 Task: Create a due date automation trigger when advanced on, on the monday after a card is due add basic with the red label at 11:00 AM.
Action: Mouse moved to (1360, 106)
Screenshot: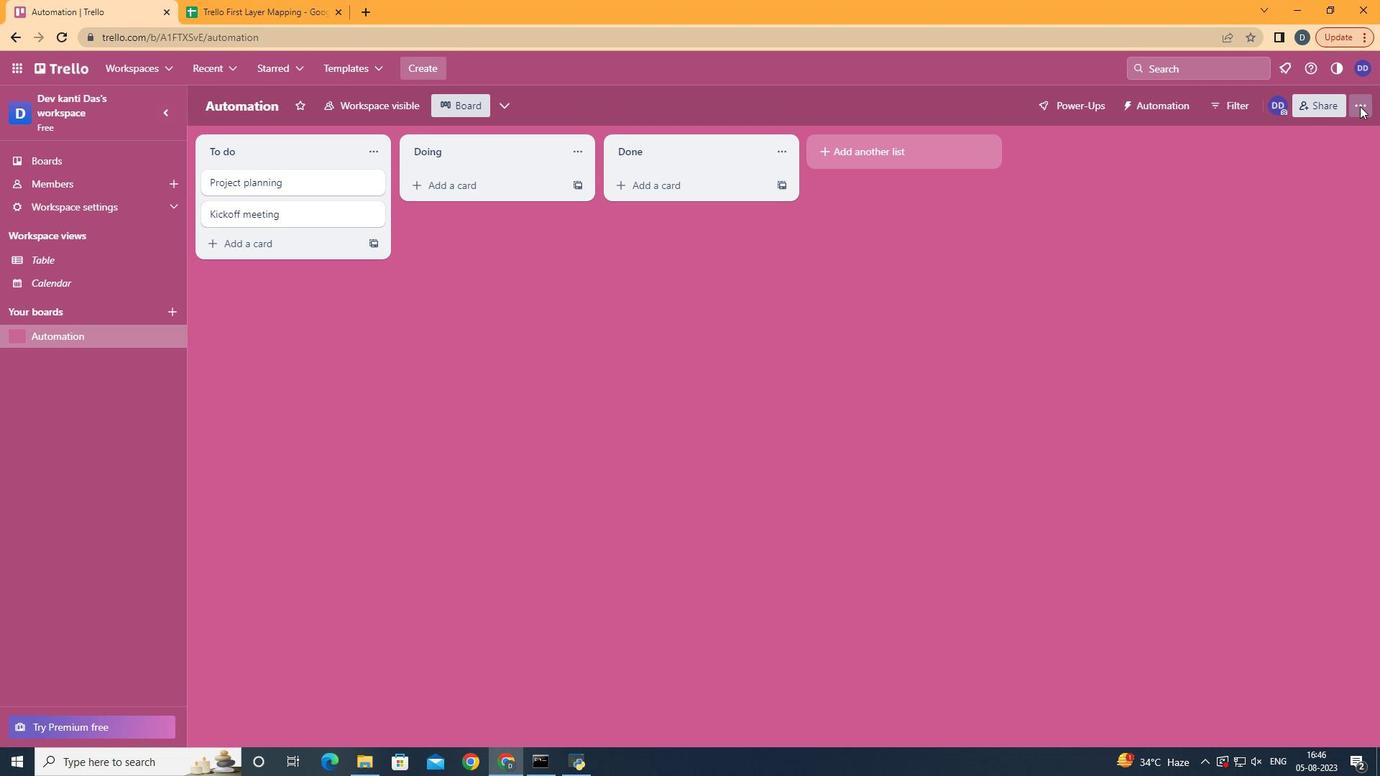 
Action: Mouse pressed left at (1360, 106)
Screenshot: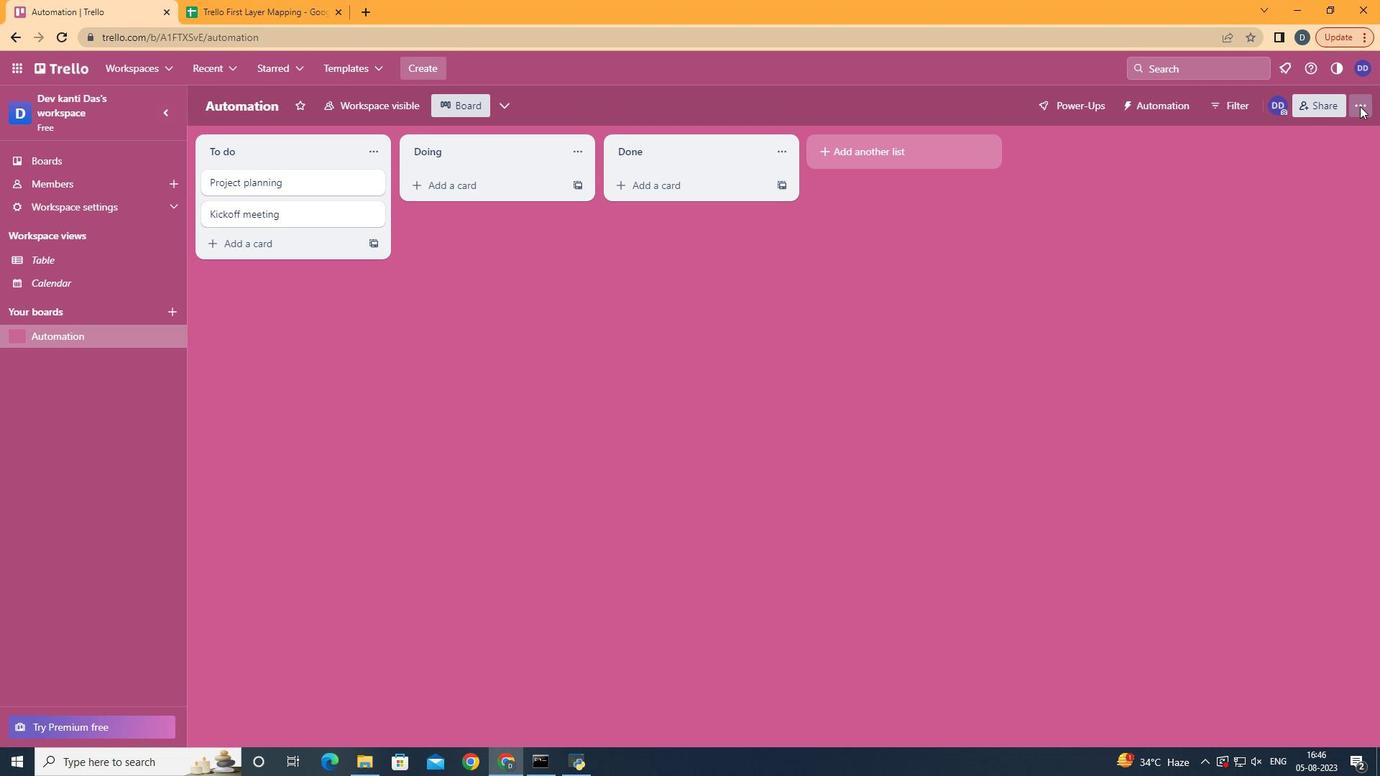 
Action: Mouse moved to (1247, 306)
Screenshot: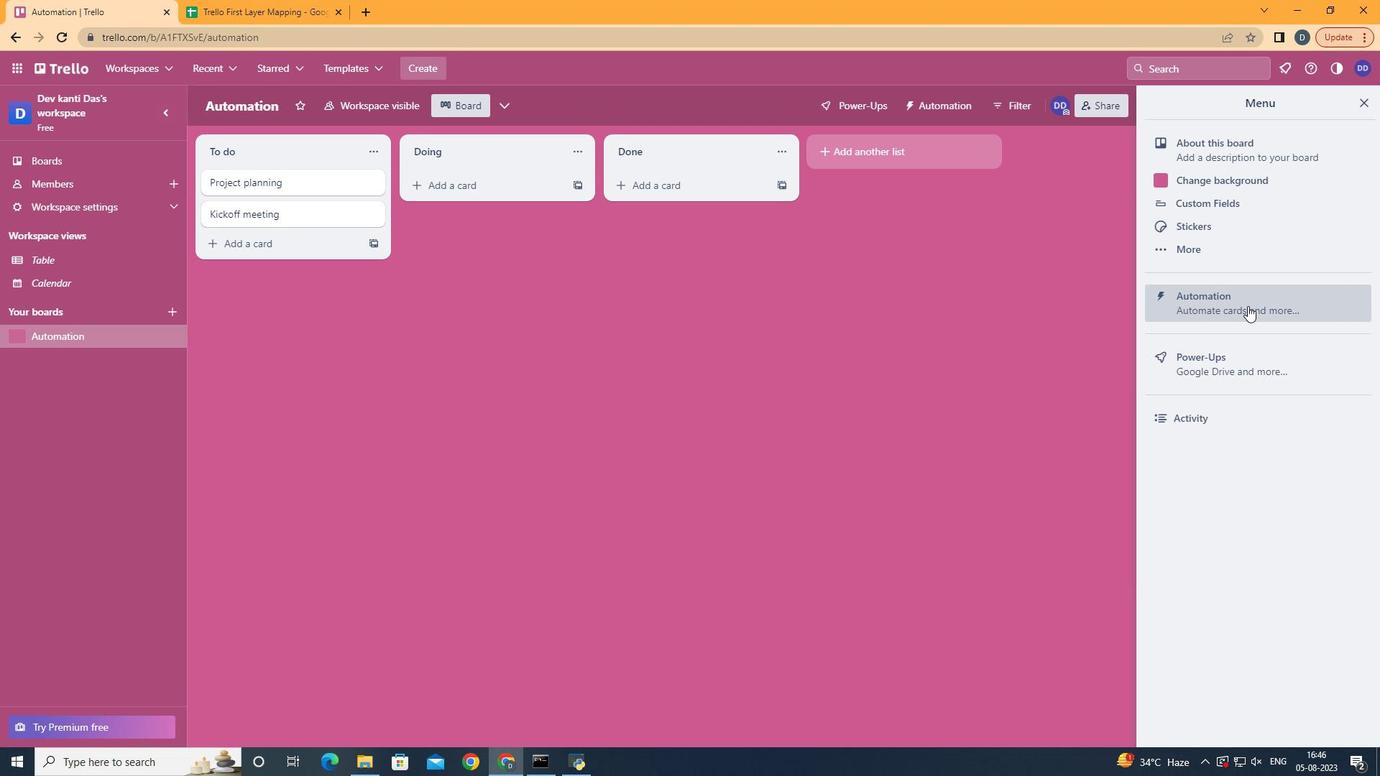 
Action: Mouse pressed left at (1247, 306)
Screenshot: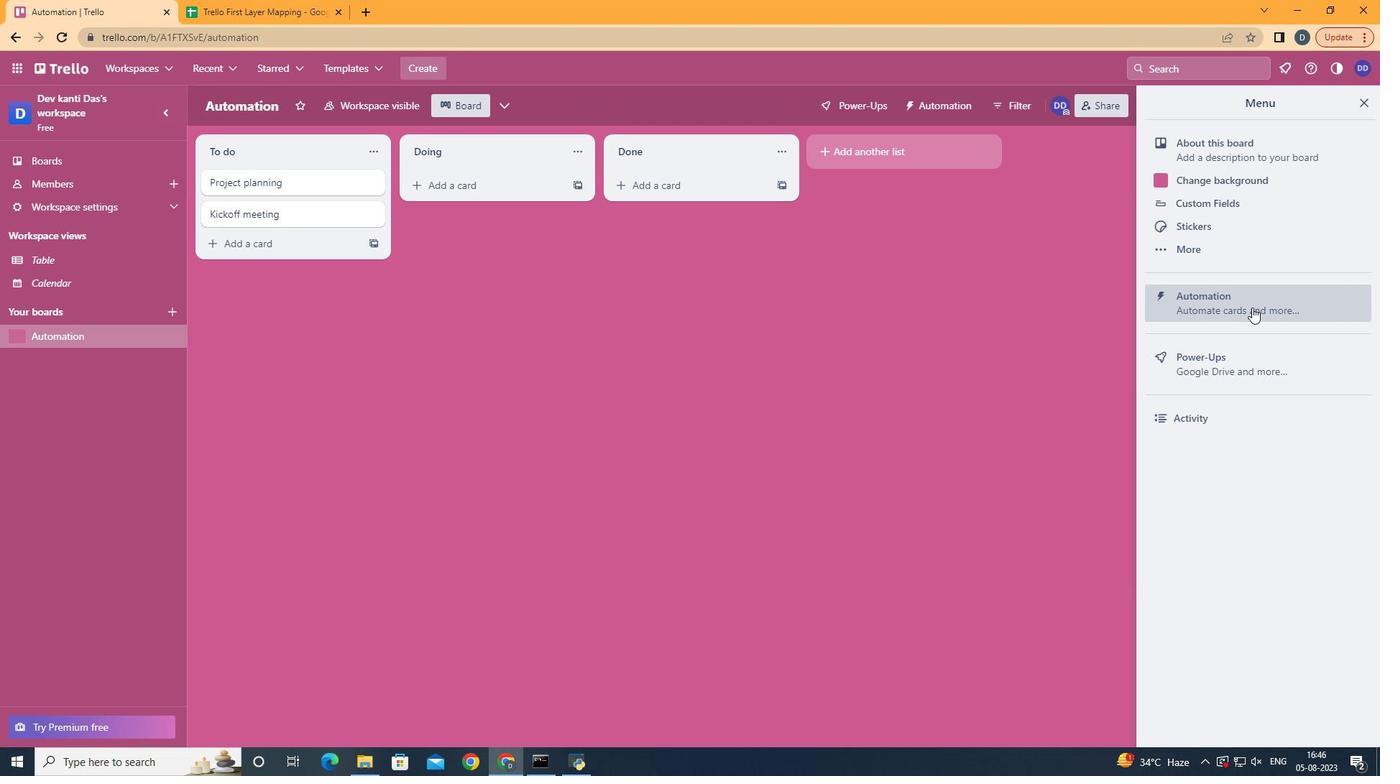 
Action: Mouse moved to (253, 286)
Screenshot: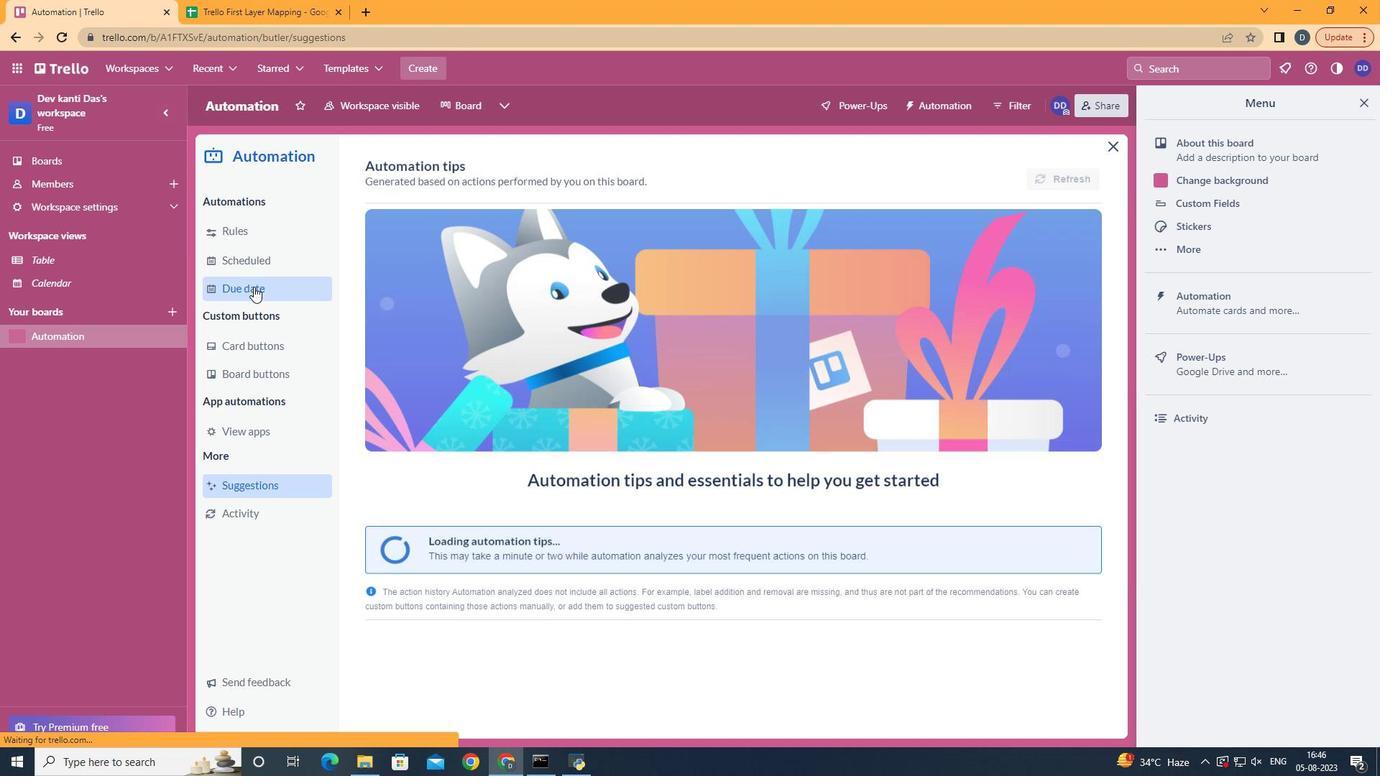 
Action: Mouse pressed left at (253, 286)
Screenshot: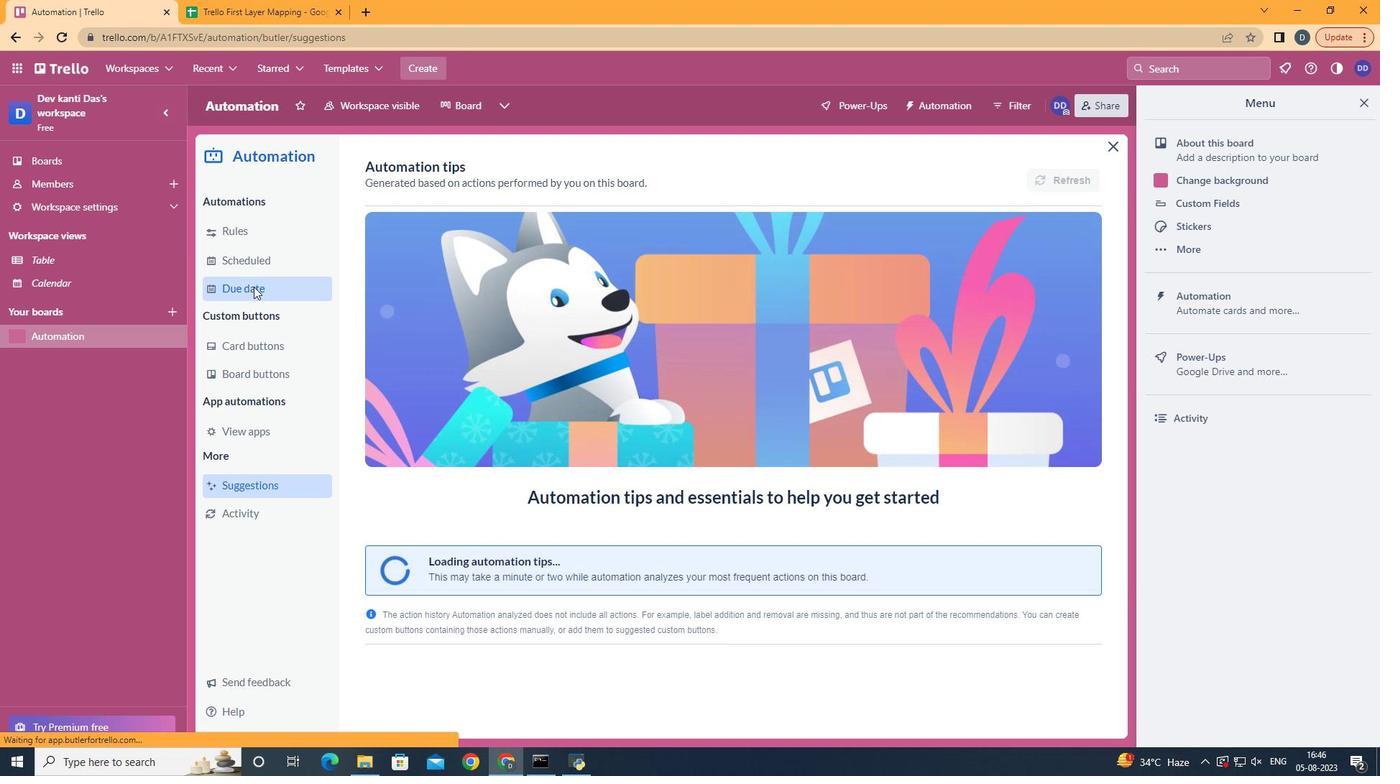 
Action: Mouse moved to (1007, 176)
Screenshot: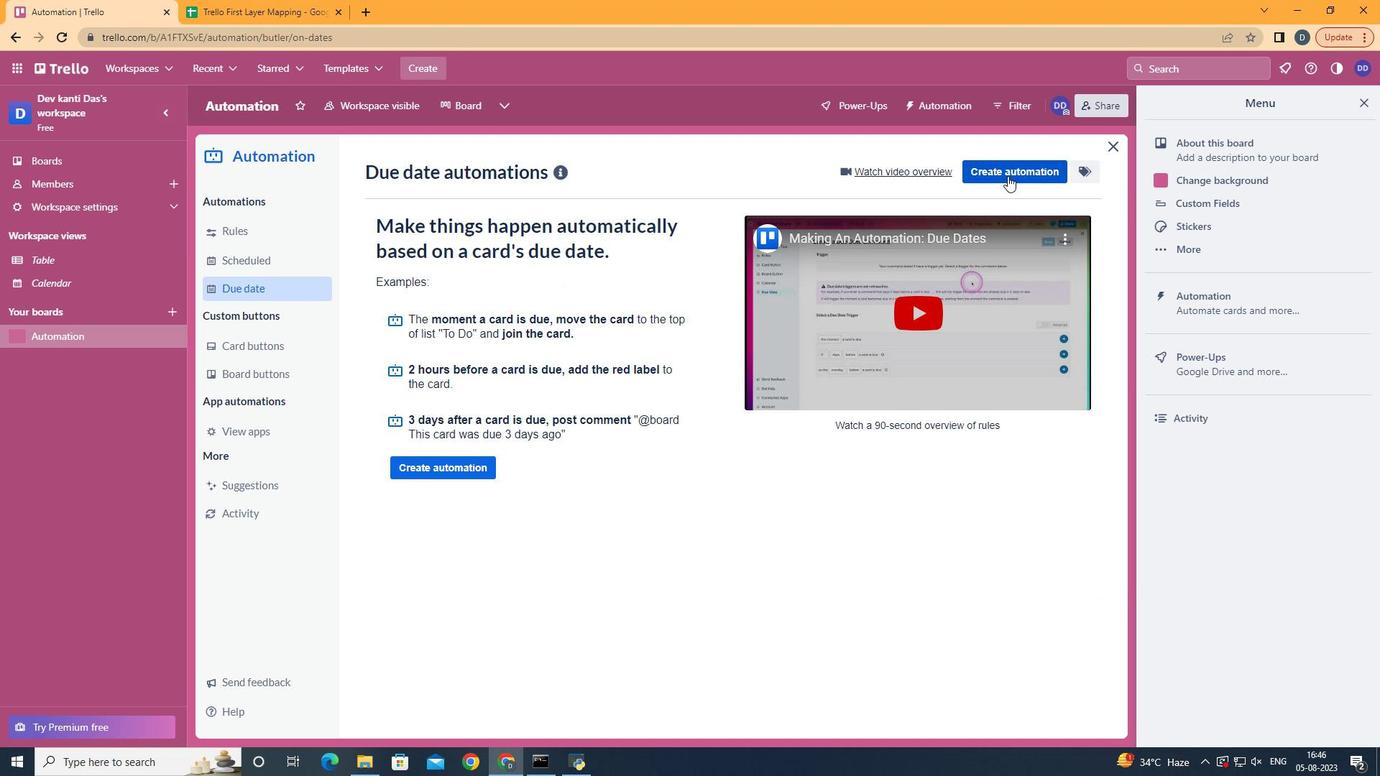 
Action: Mouse pressed left at (1007, 176)
Screenshot: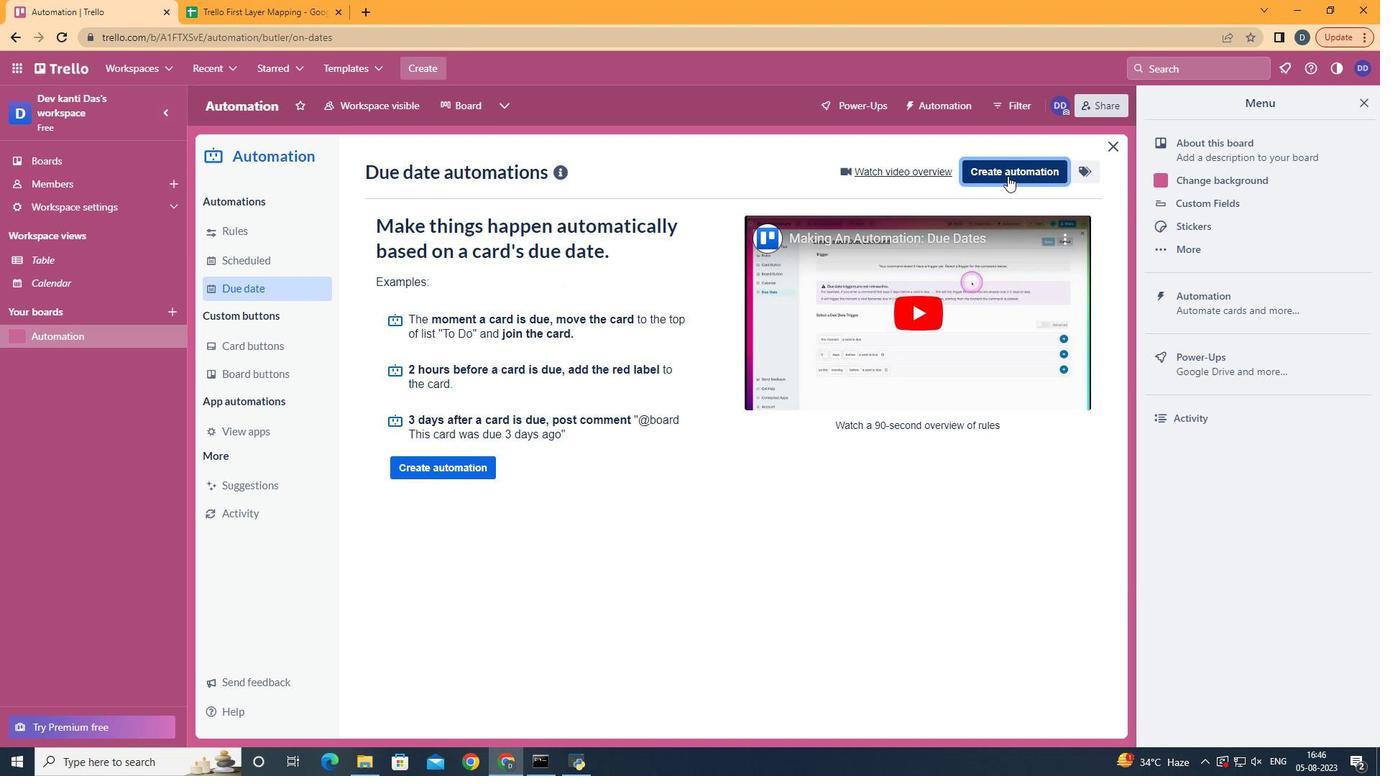 
Action: Mouse moved to (726, 311)
Screenshot: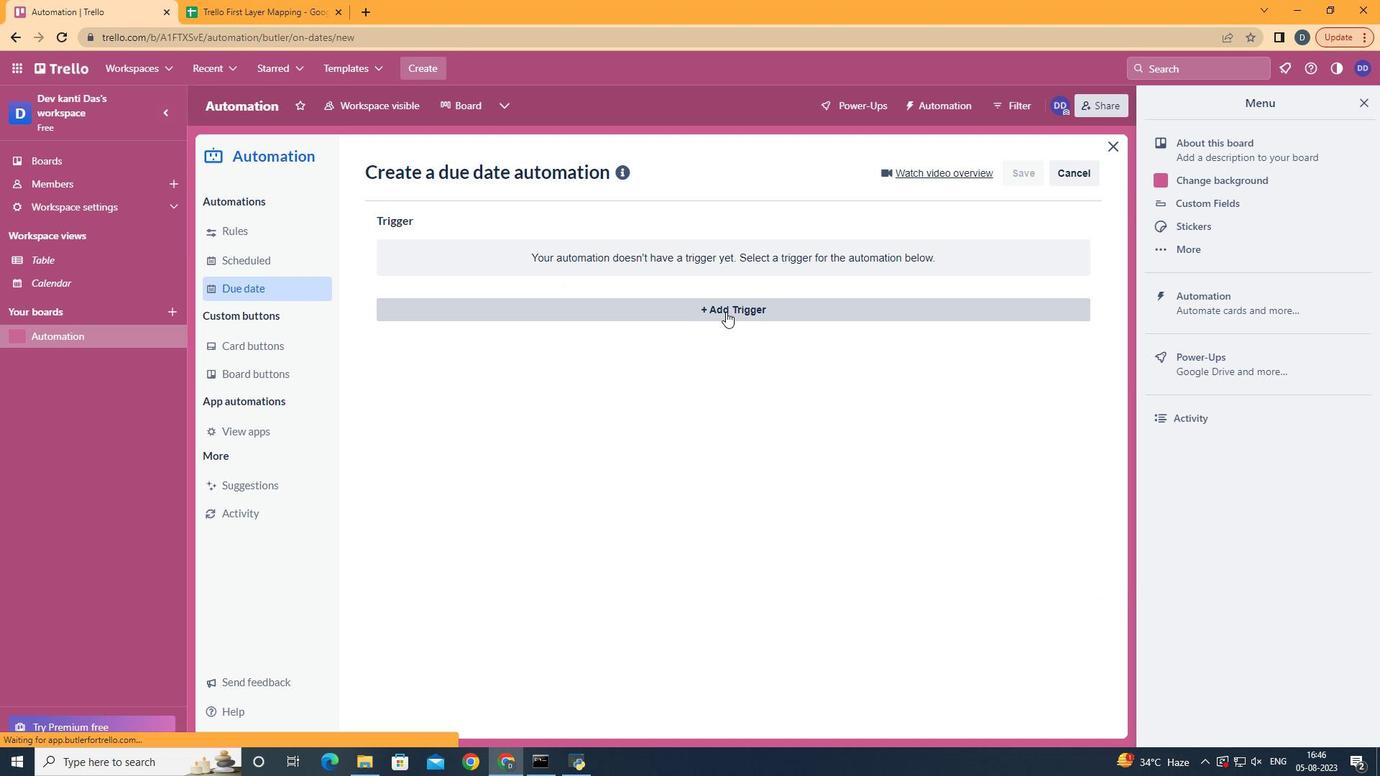 
Action: Mouse pressed left at (726, 311)
Screenshot: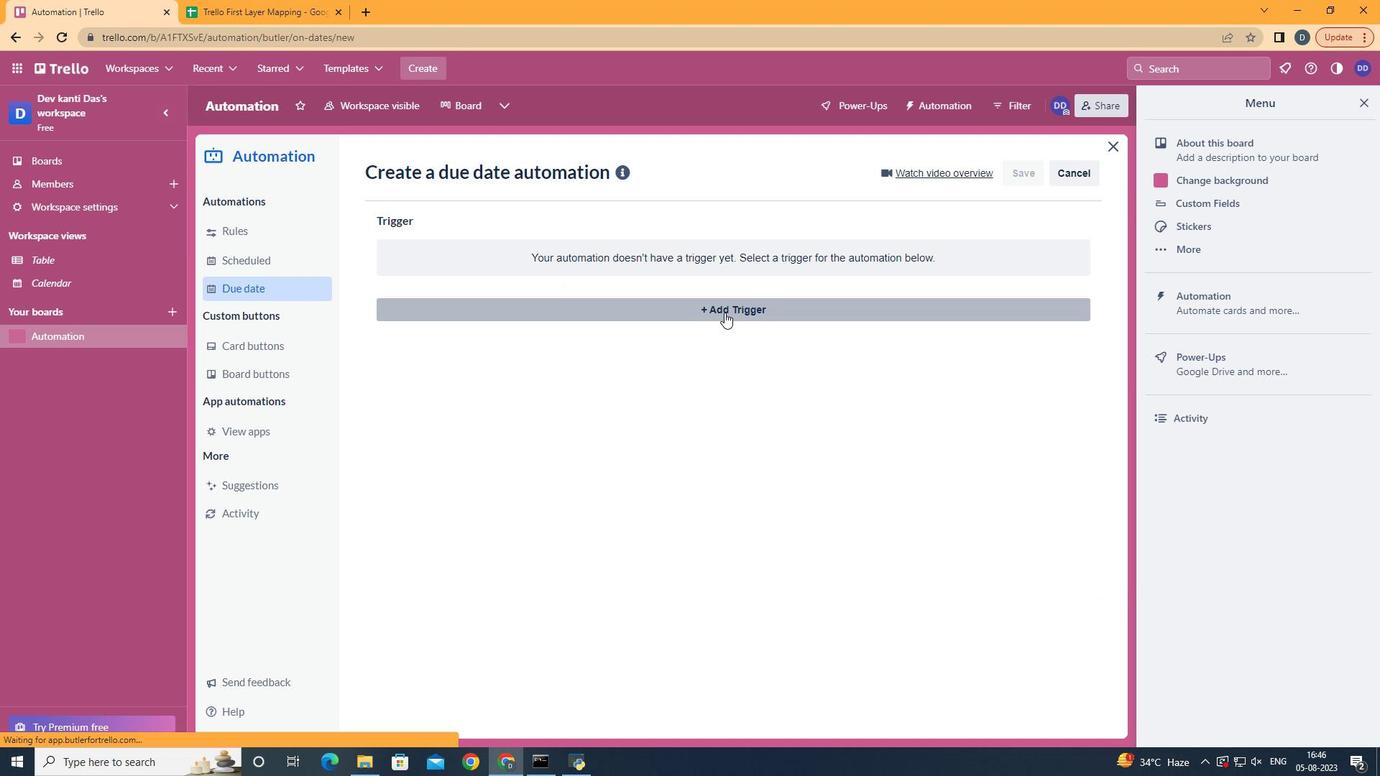 
Action: Mouse moved to (495, 609)
Screenshot: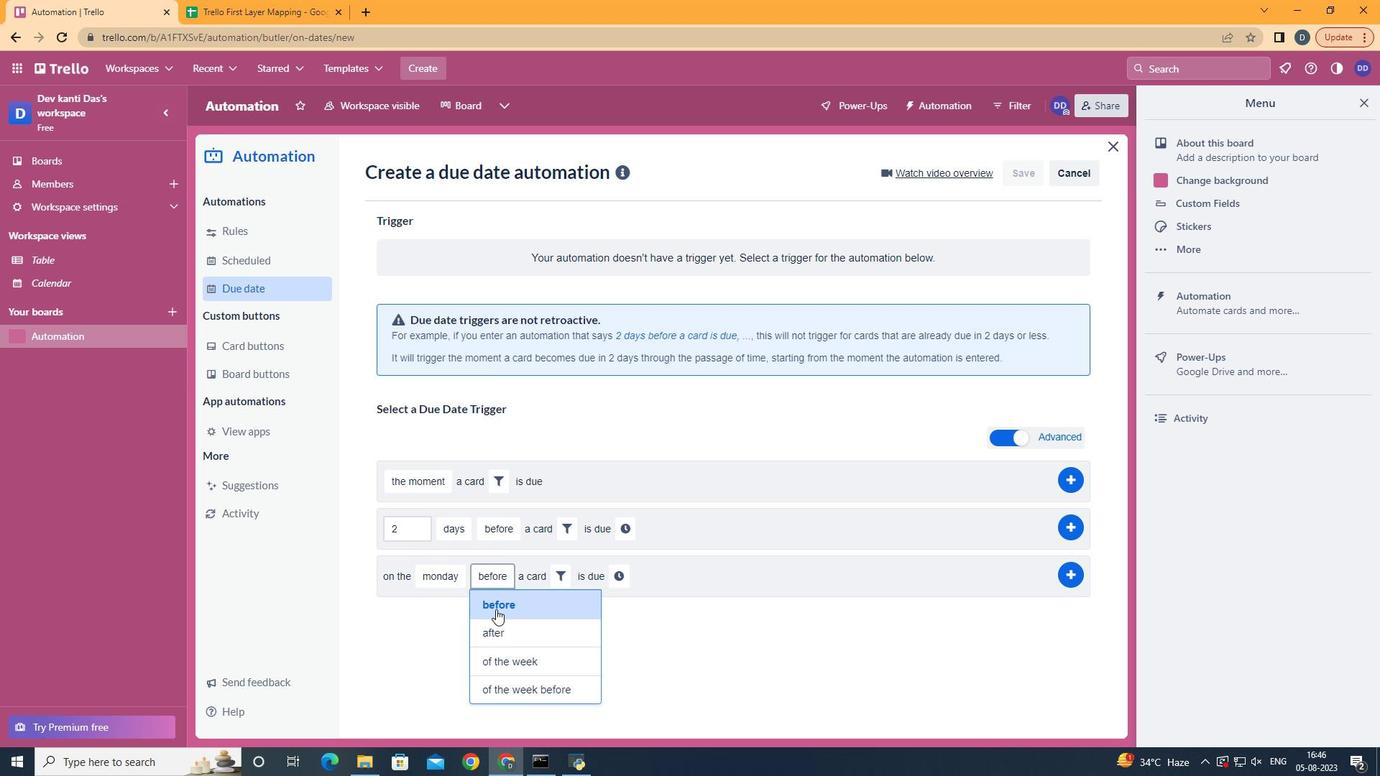 
Action: Mouse pressed left at (495, 609)
Screenshot: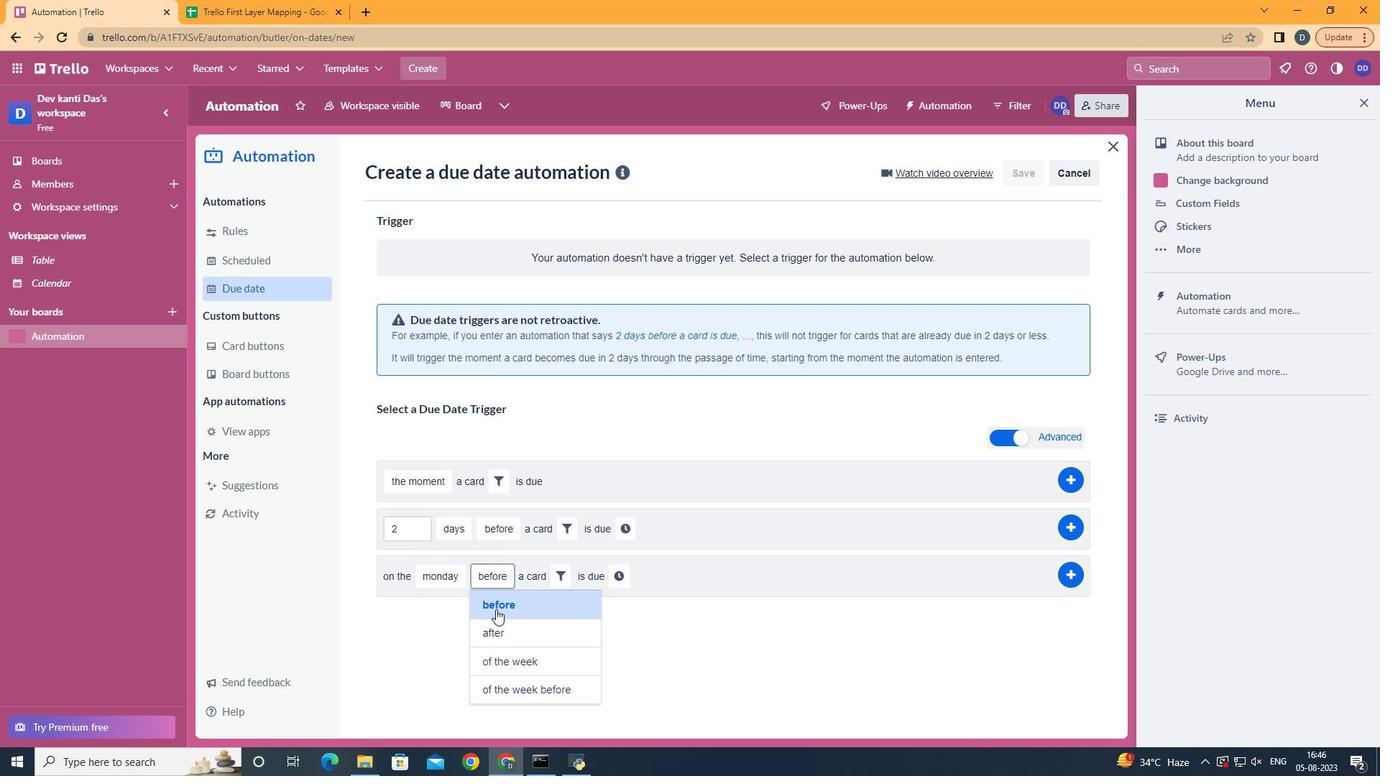 
Action: Mouse moved to (503, 626)
Screenshot: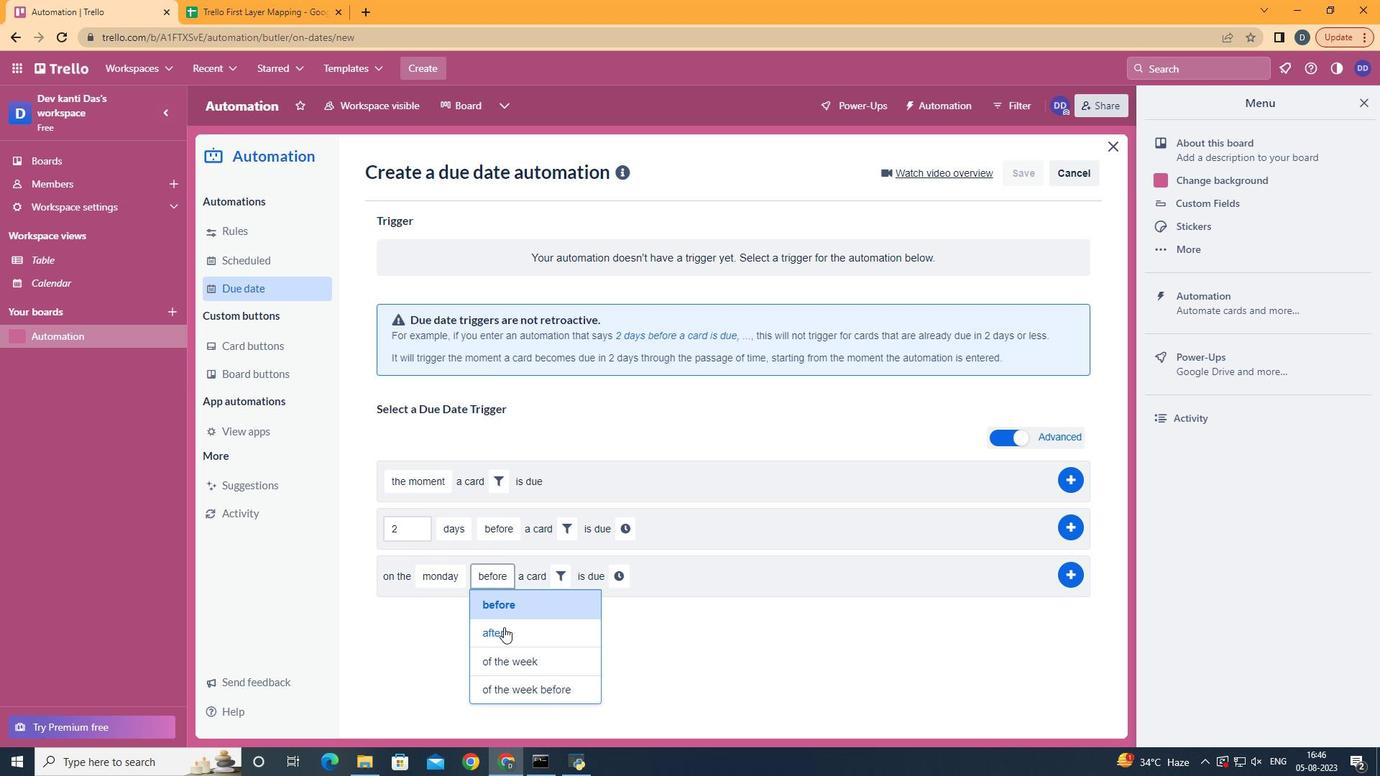 
Action: Mouse pressed left at (503, 626)
Screenshot: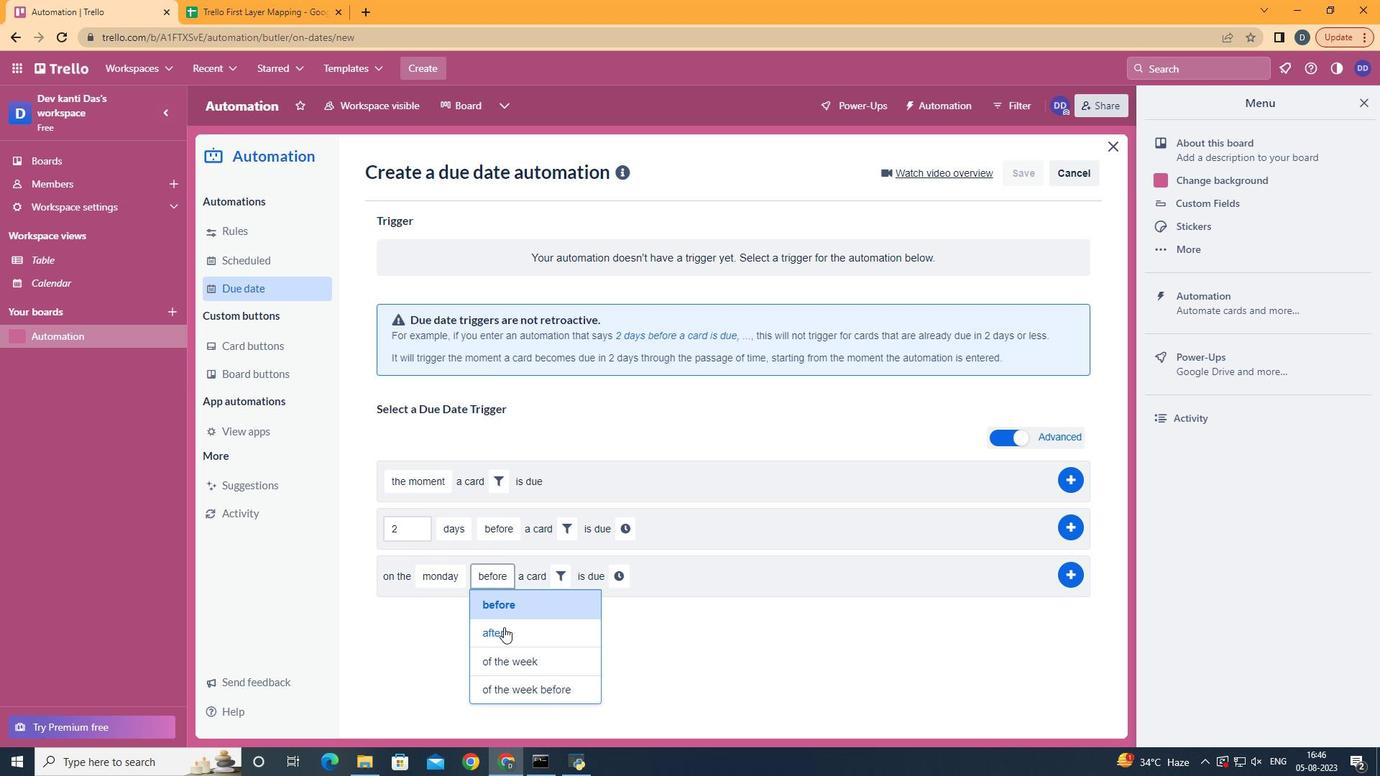 
Action: Mouse moved to (556, 577)
Screenshot: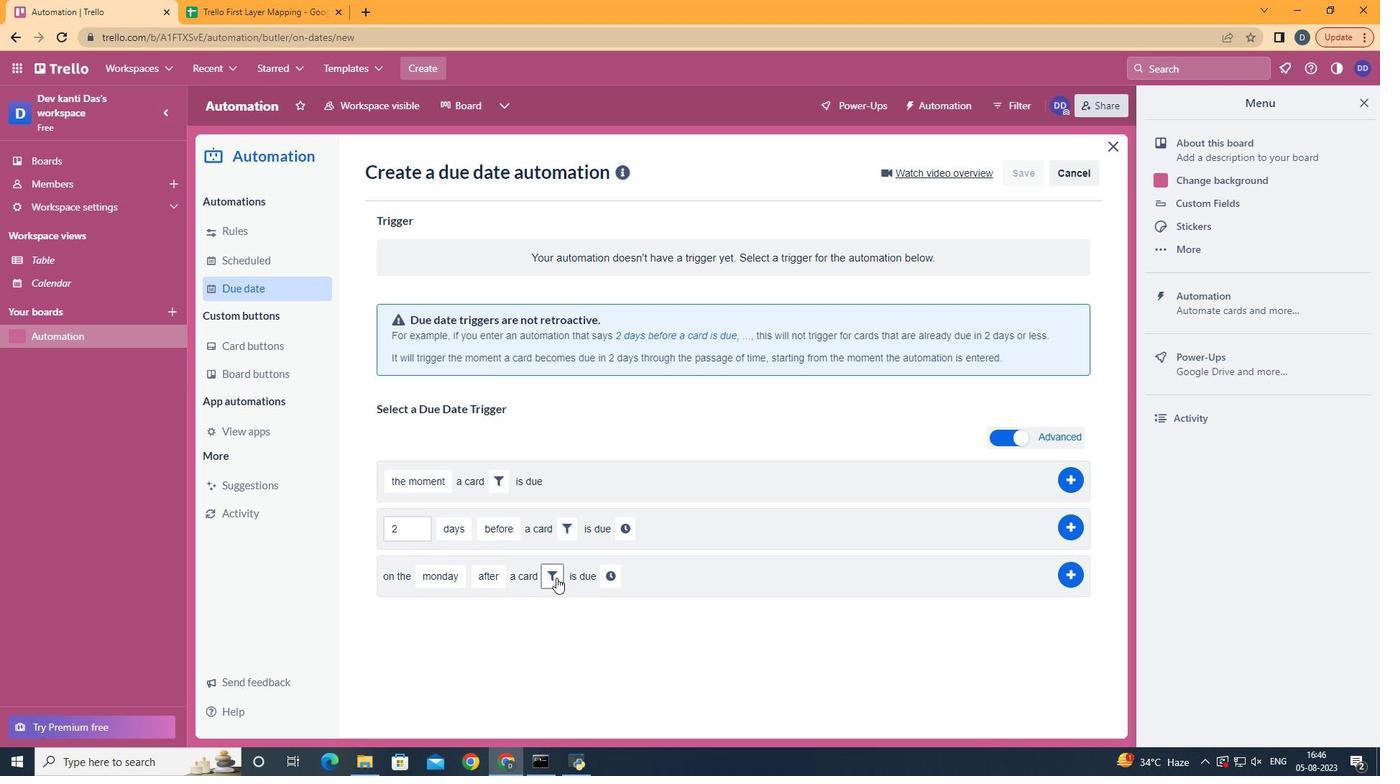 
Action: Mouse pressed left at (556, 577)
Screenshot: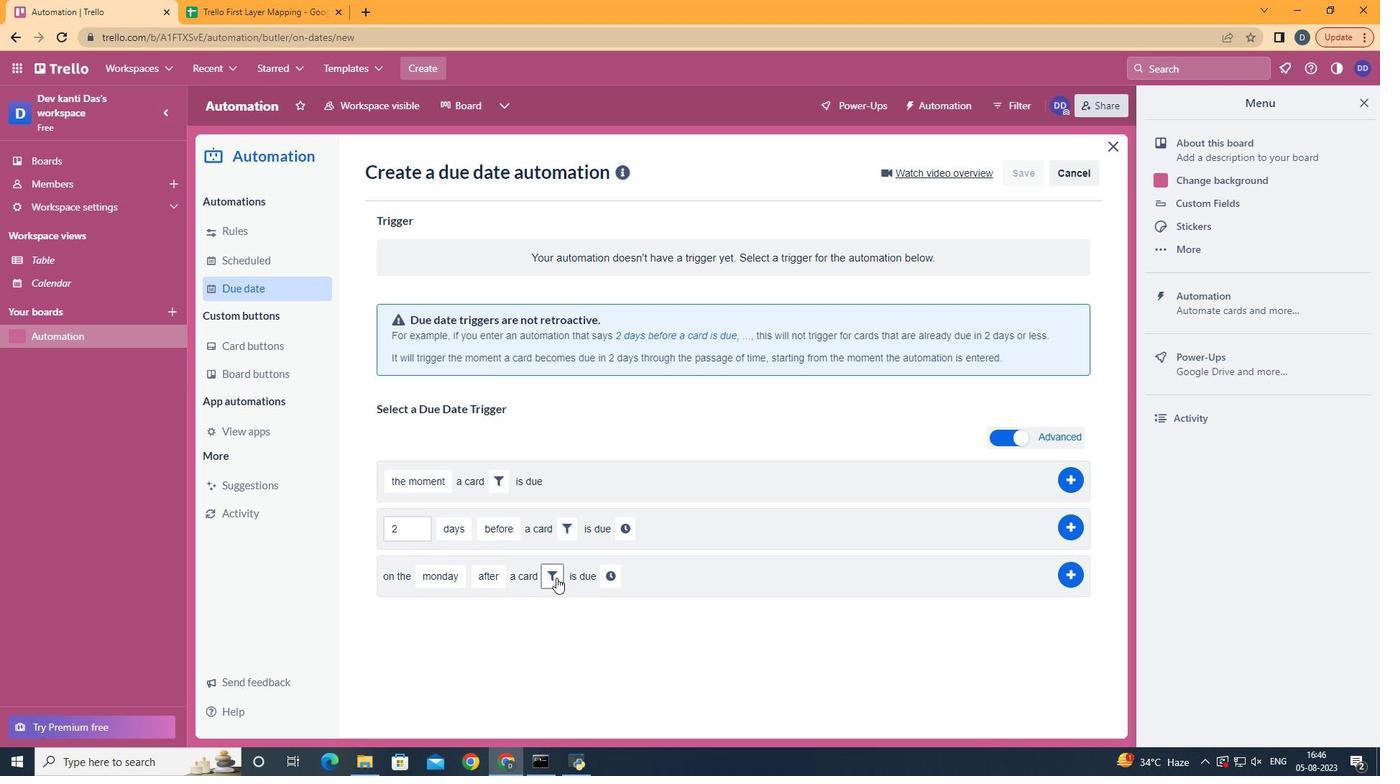 
Action: Mouse moved to (613, 626)
Screenshot: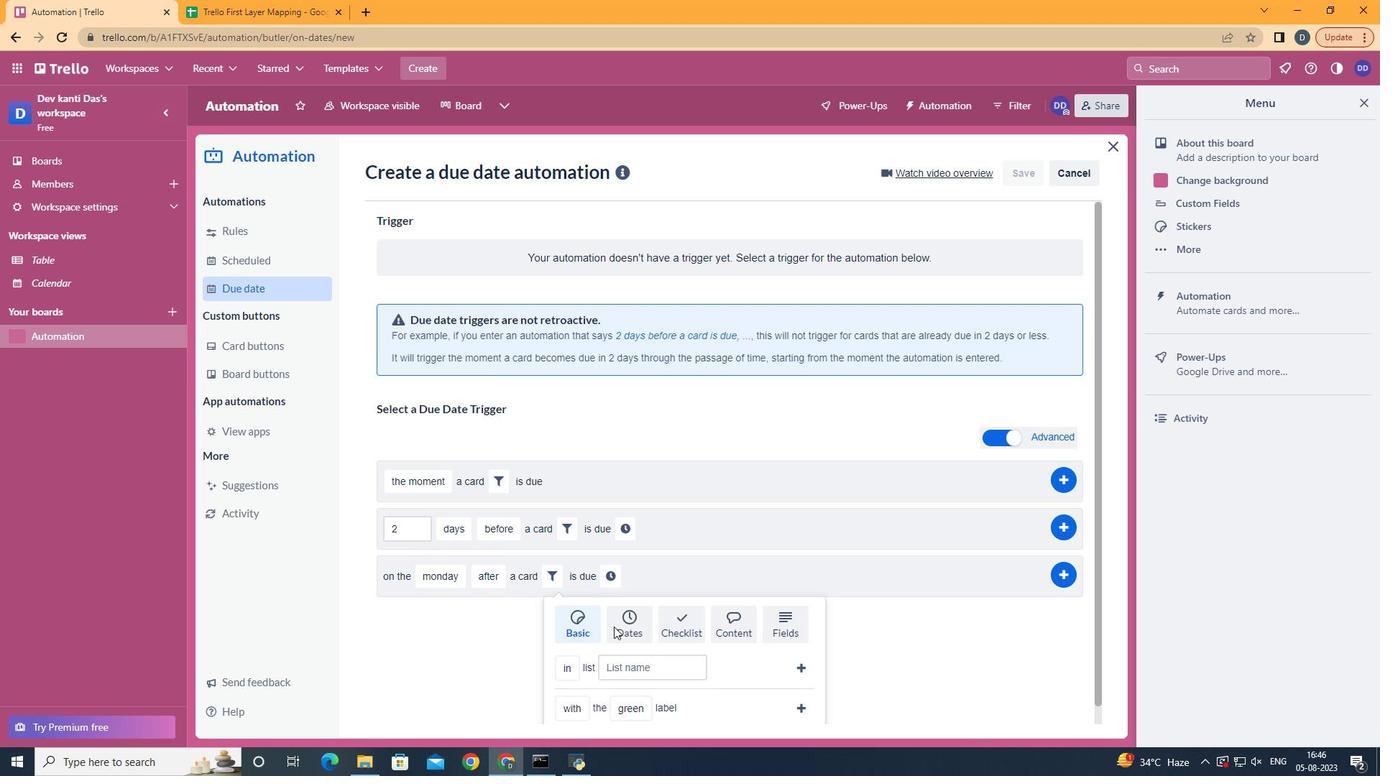 
Action: Mouse scrolled (613, 626) with delta (0, 0)
Screenshot: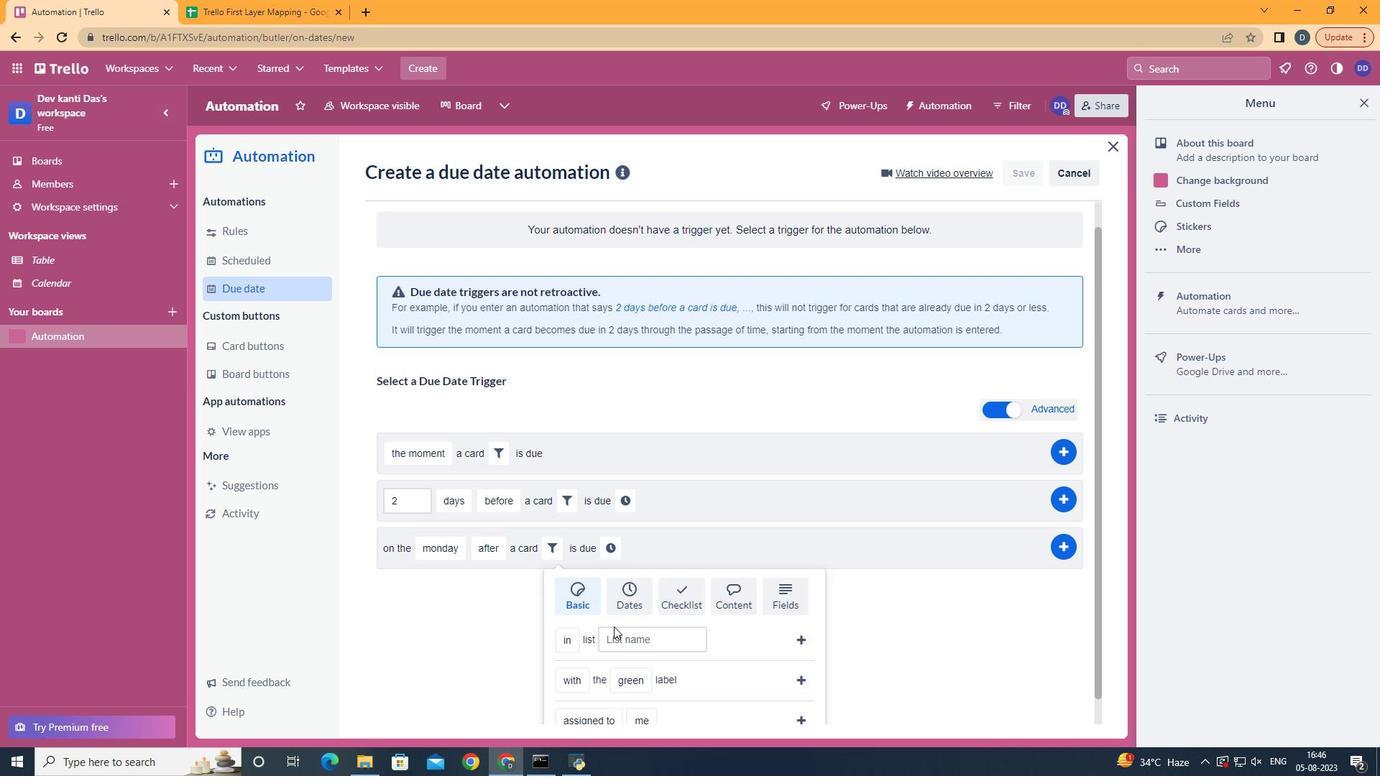 
Action: Mouse scrolled (613, 626) with delta (0, 0)
Screenshot: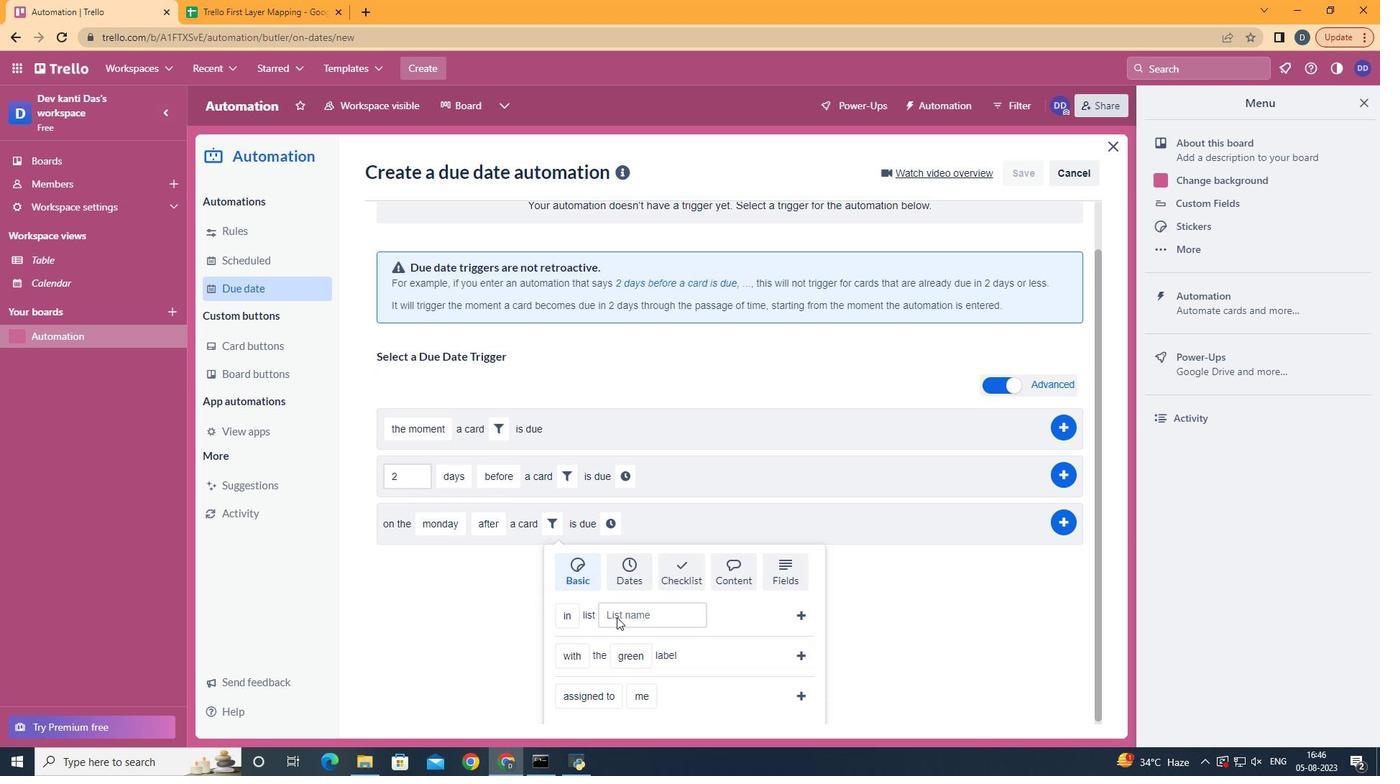 
Action: Mouse scrolled (613, 626) with delta (0, 0)
Screenshot: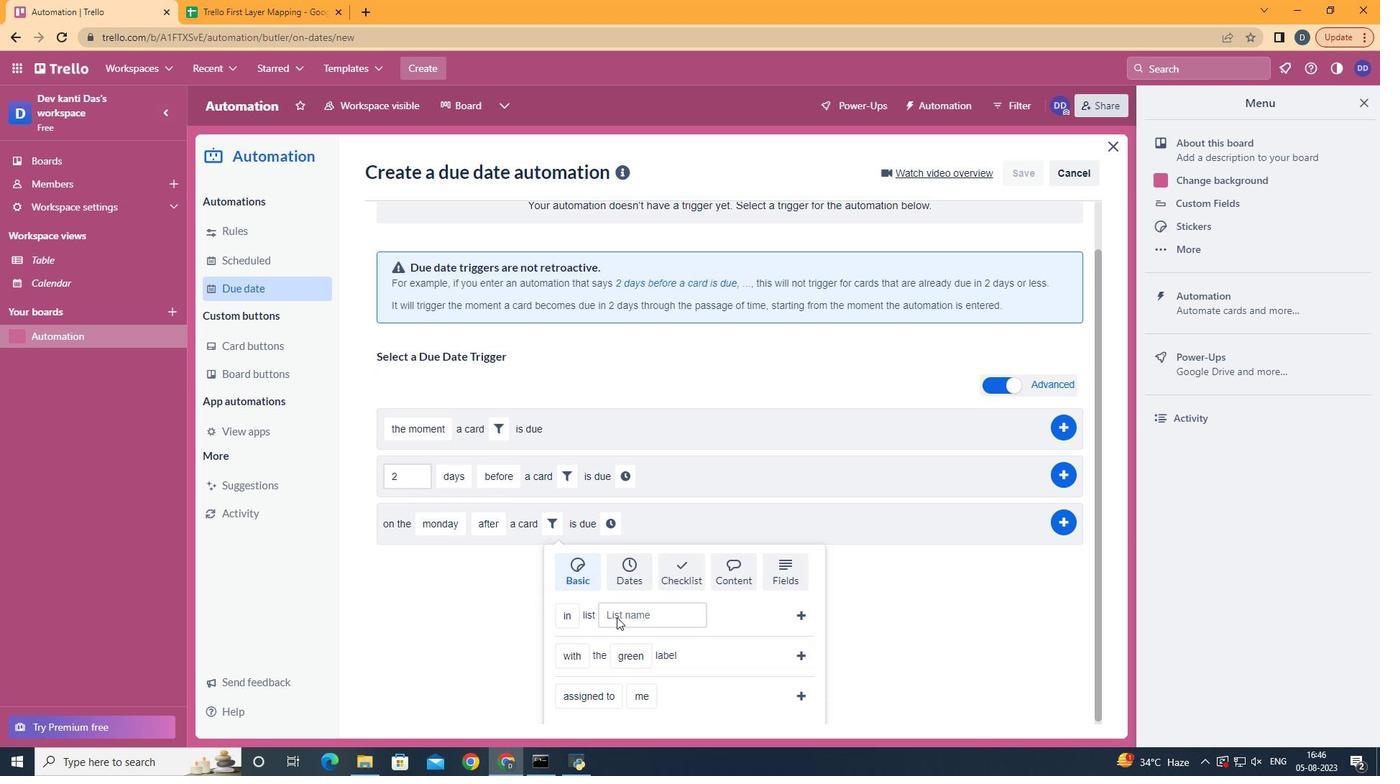 
Action: Mouse scrolled (613, 626) with delta (0, 0)
Screenshot: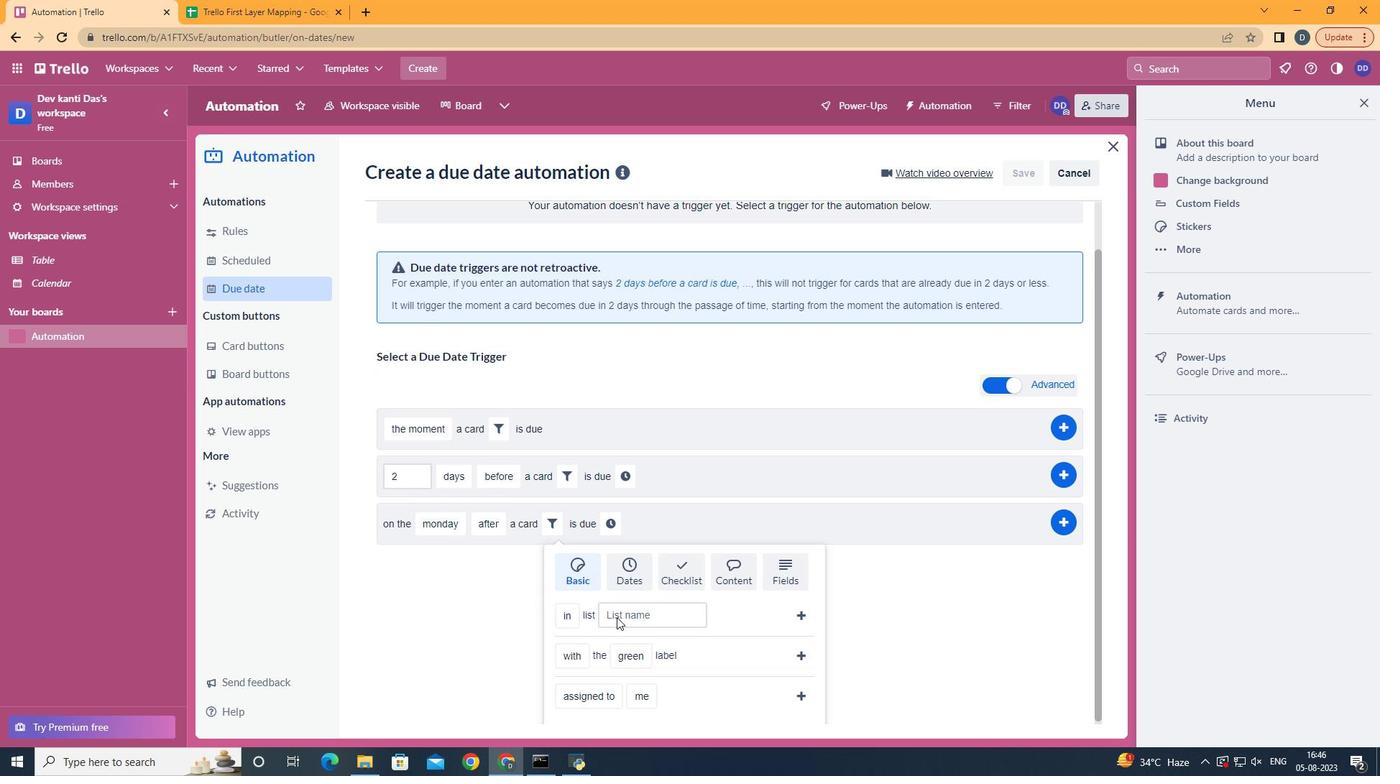 
Action: Mouse moved to (600, 562)
Screenshot: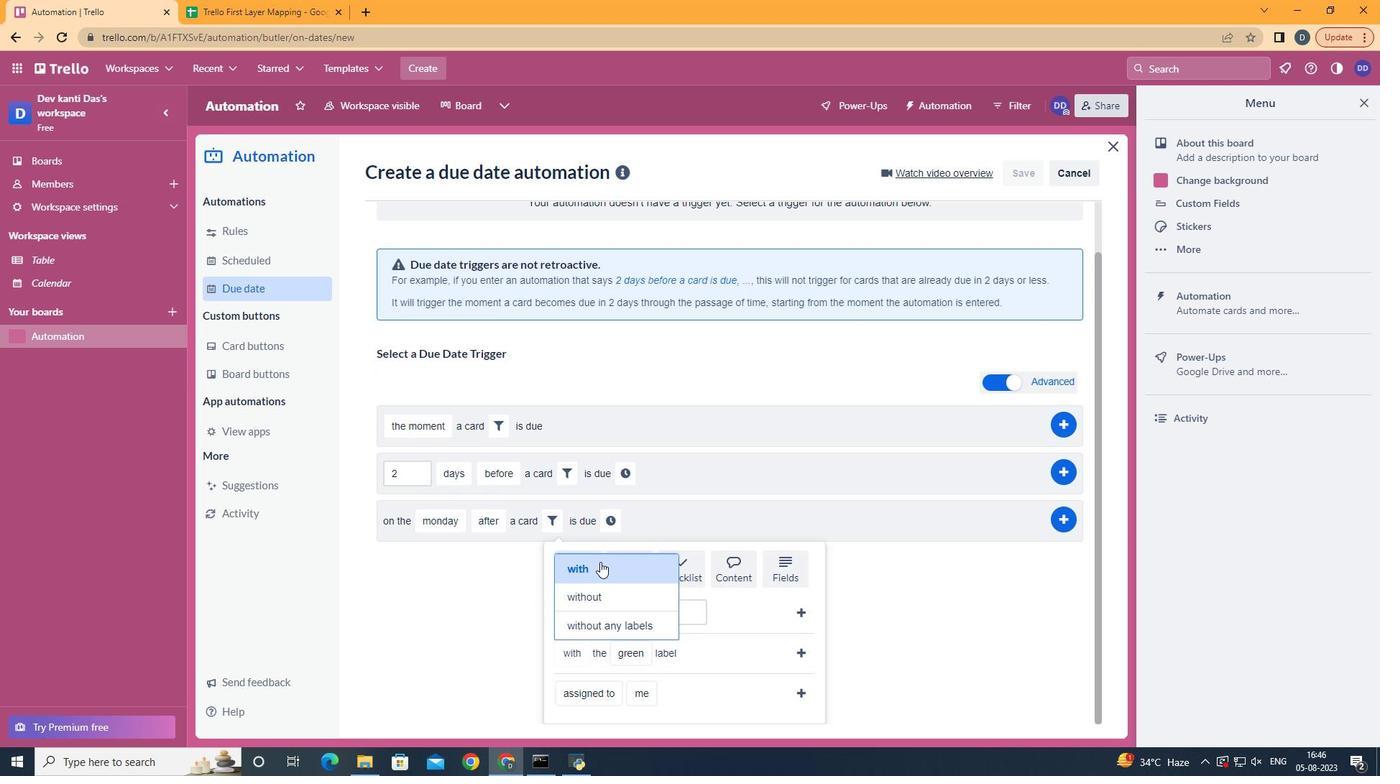
Action: Mouse pressed left at (600, 562)
Screenshot: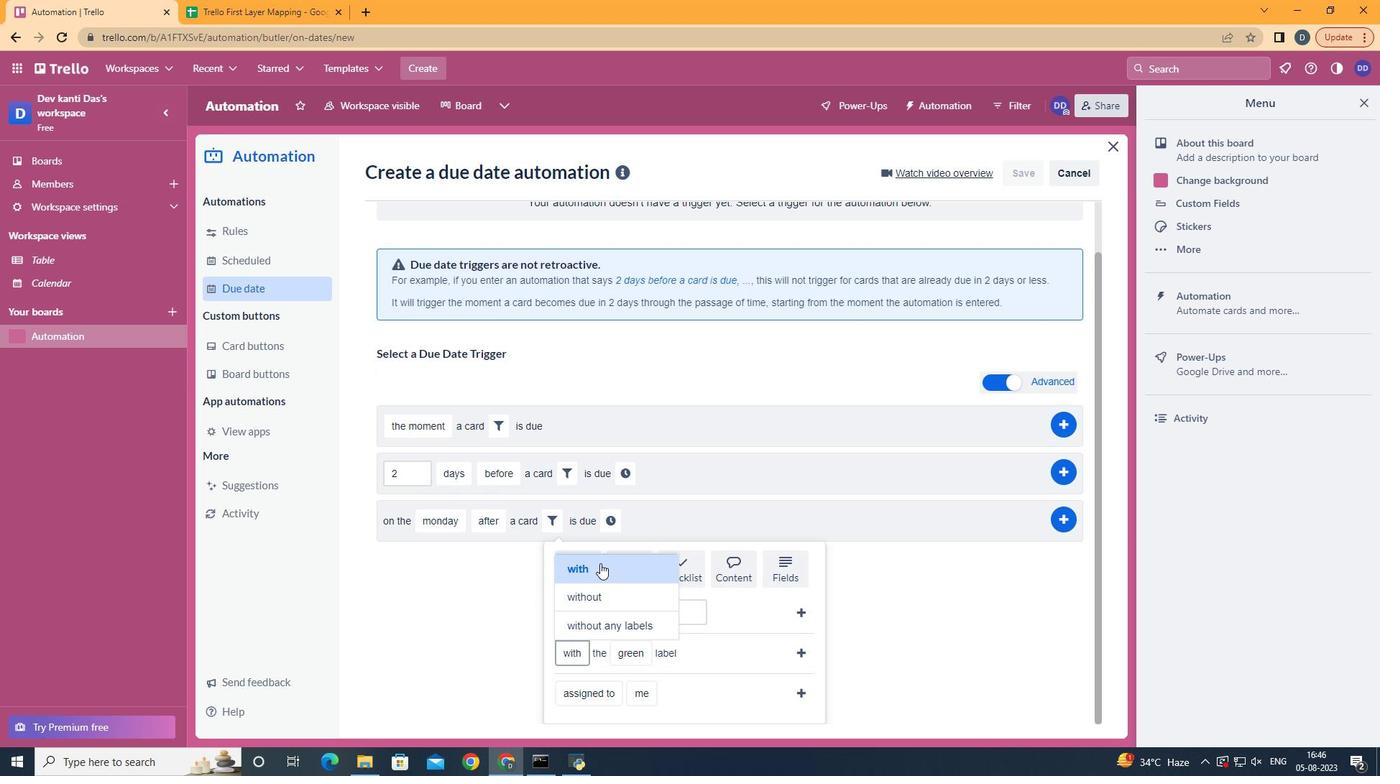 
Action: Mouse moved to (639, 557)
Screenshot: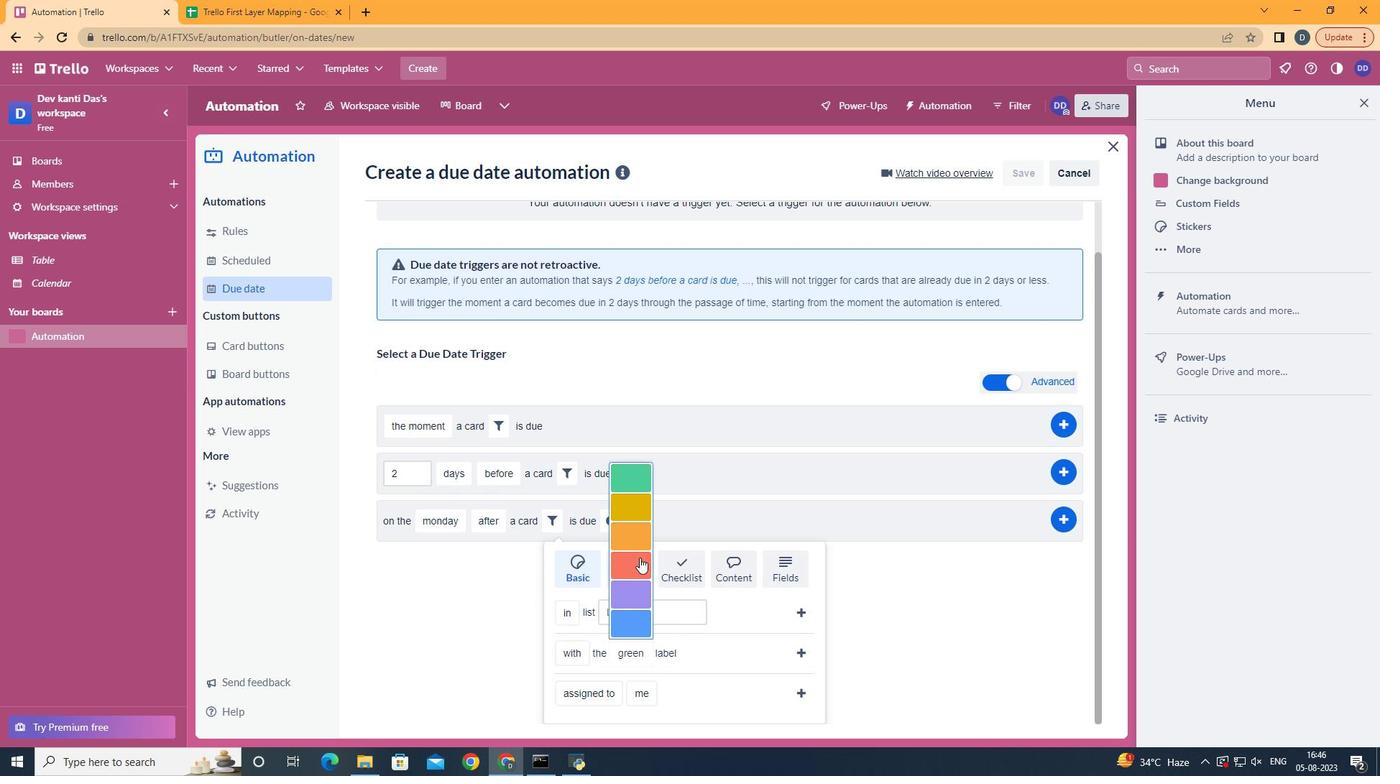 
Action: Mouse pressed left at (639, 557)
Screenshot: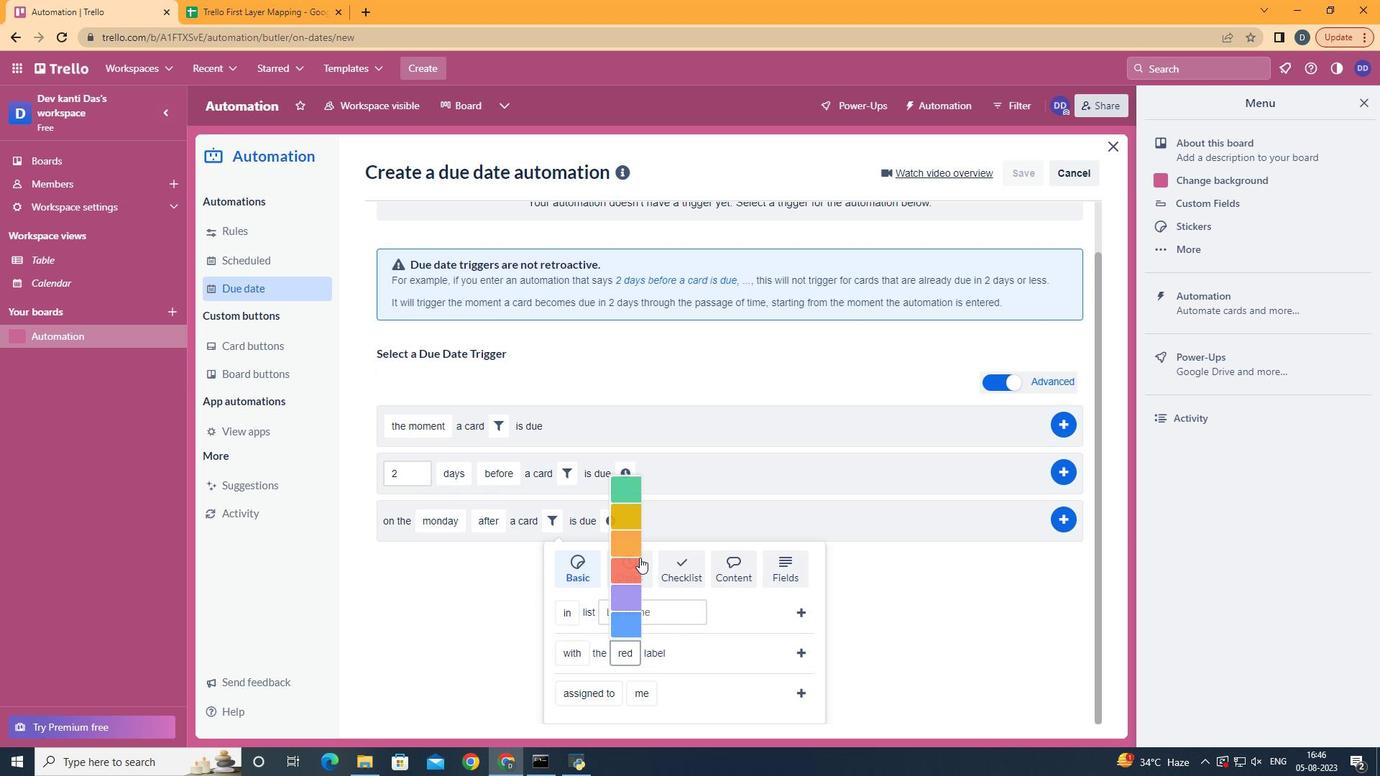 
Action: Mouse moved to (808, 650)
Screenshot: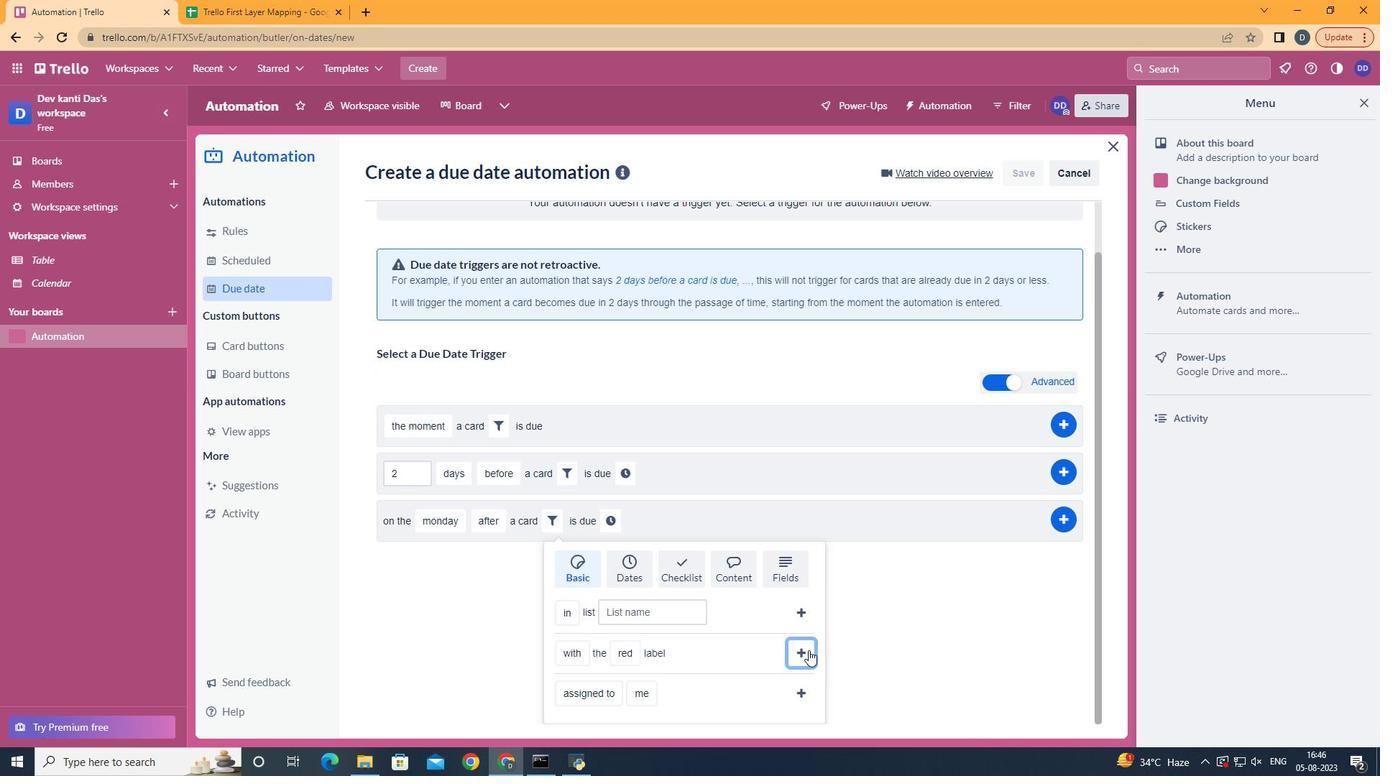 
Action: Mouse pressed left at (808, 650)
Screenshot: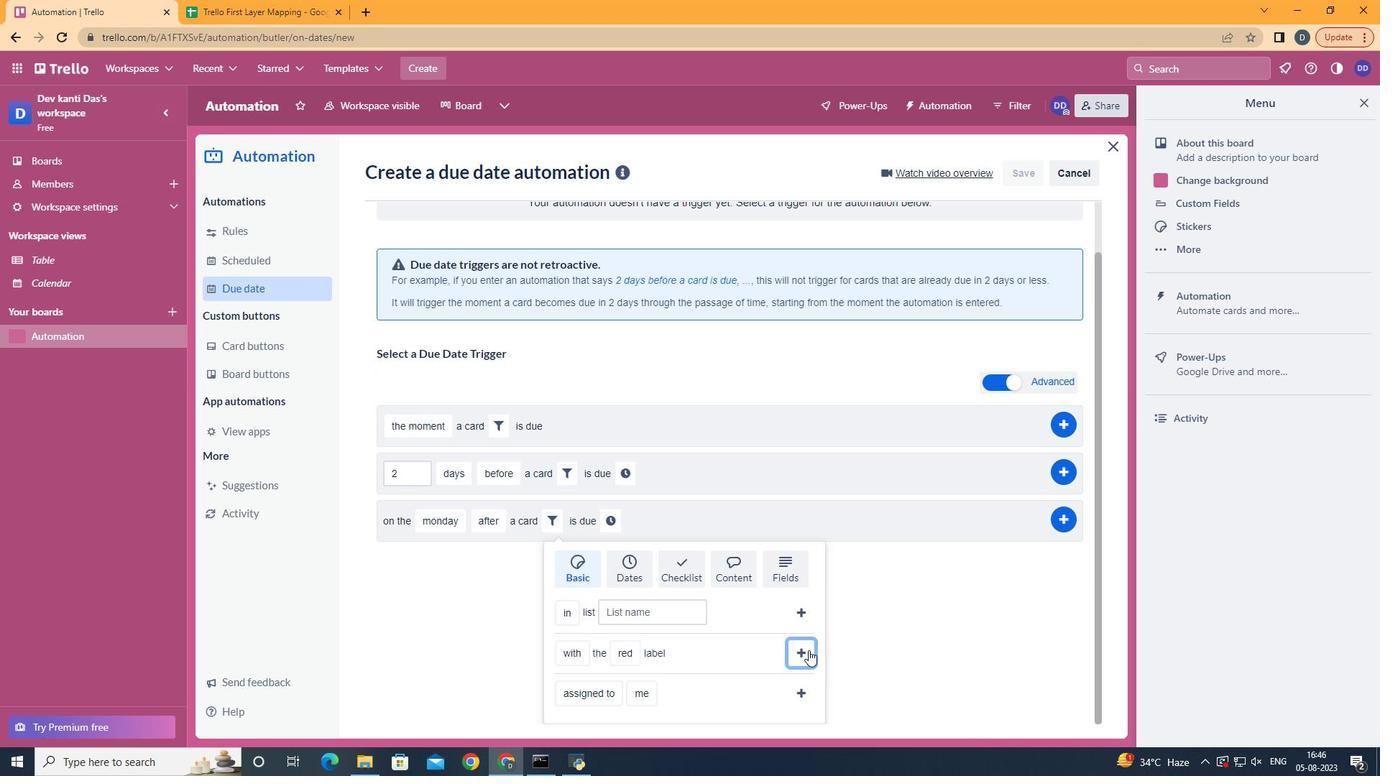 
Action: Mouse moved to (720, 584)
Screenshot: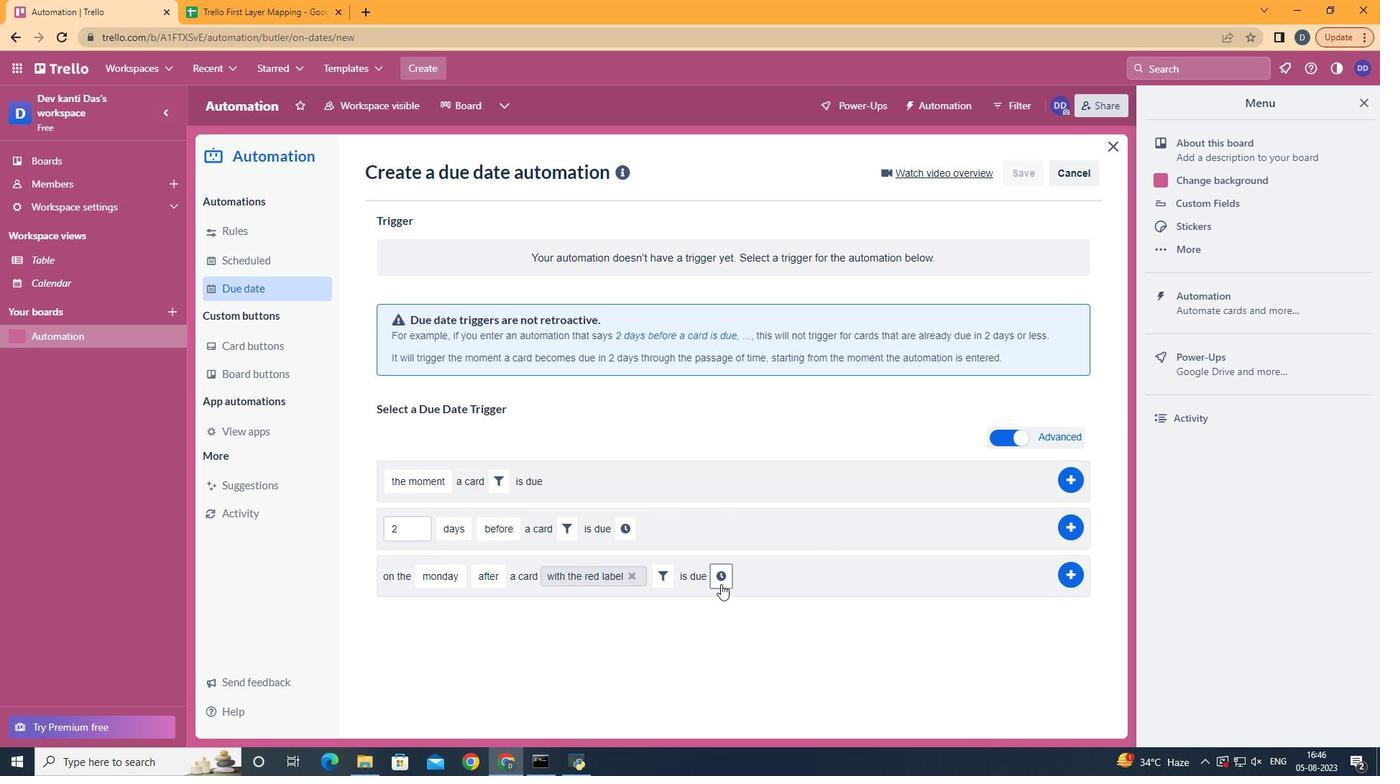 
Action: Mouse pressed left at (720, 584)
Screenshot: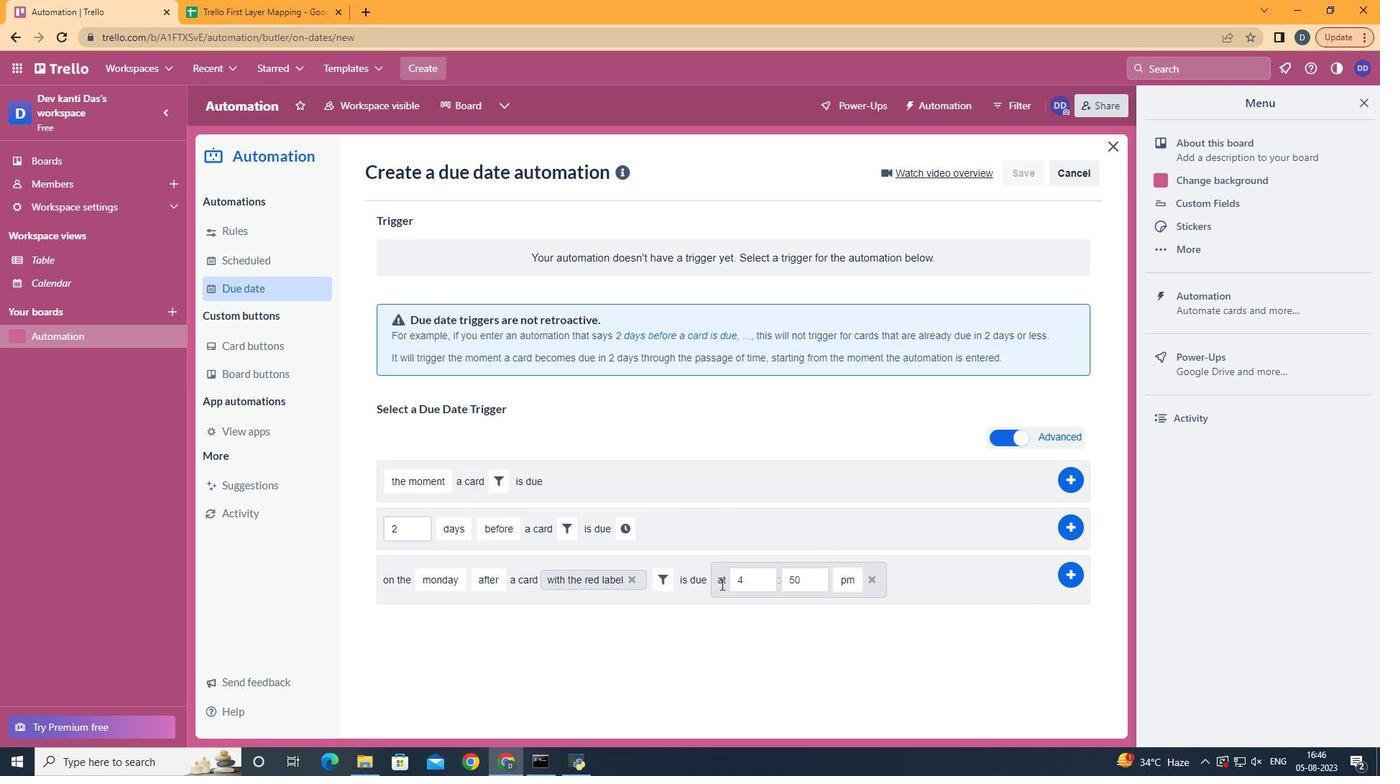 
Action: Mouse moved to (757, 583)
Screenshot: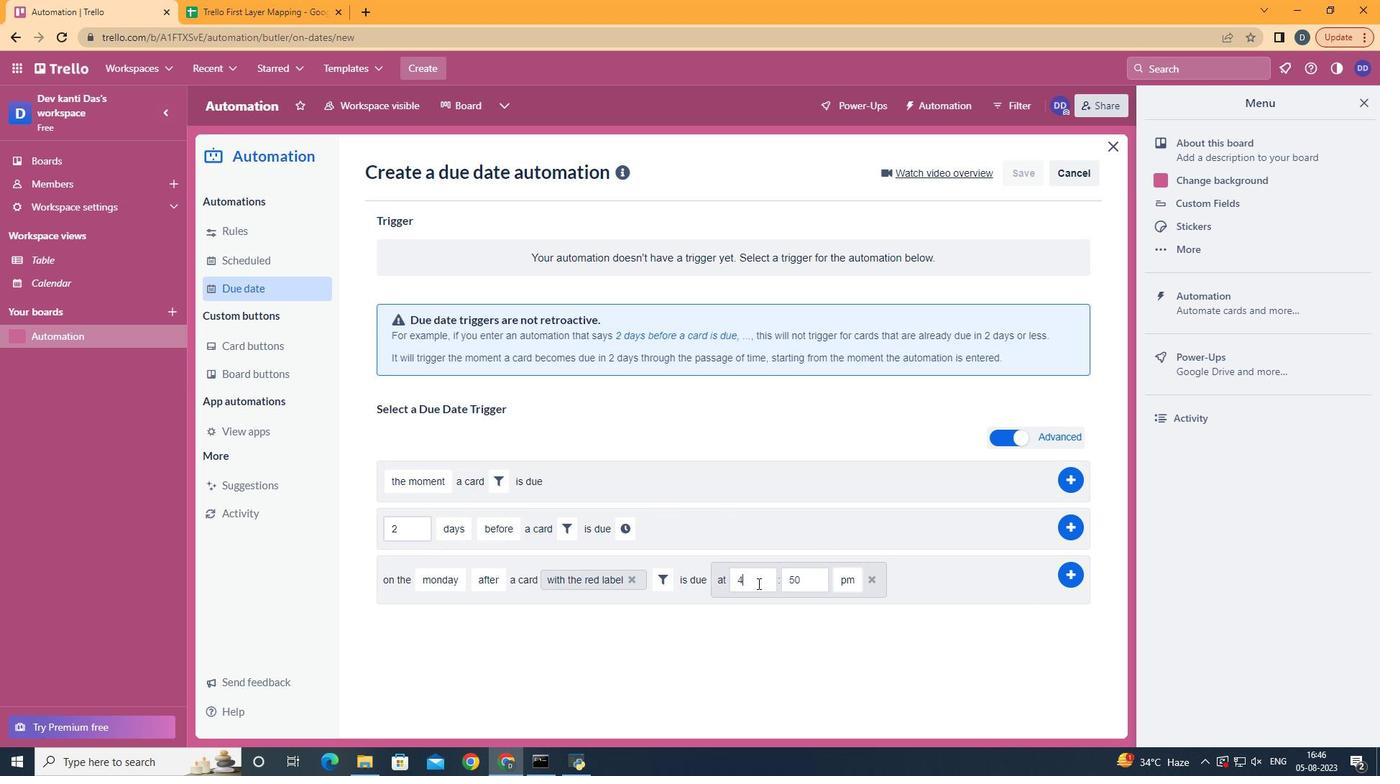 
Action: Mouse pressed left at (757, 583)
Screenshot: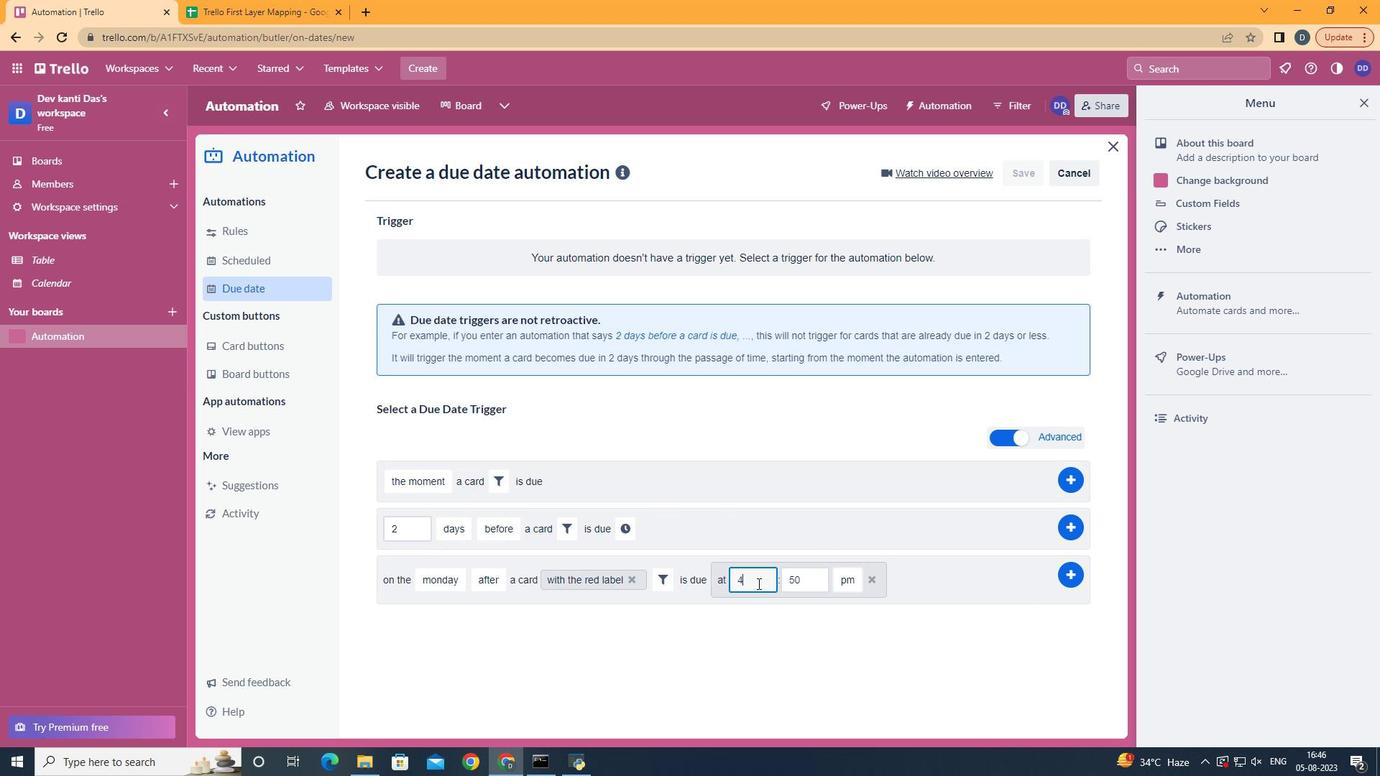 
Action: Key pressed <Key.backspace>11
Screenshot: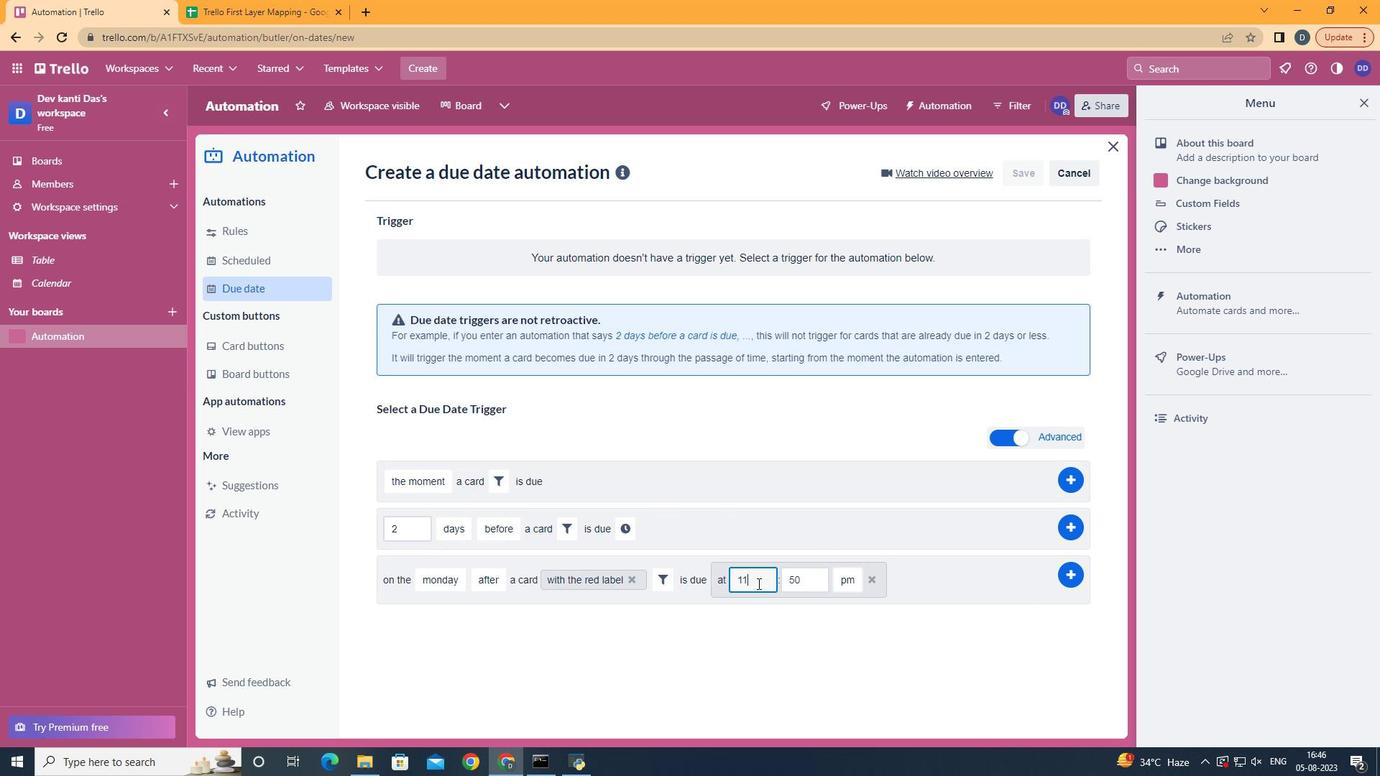 
Action: Mouse moved to (814, 580)
Screenshot: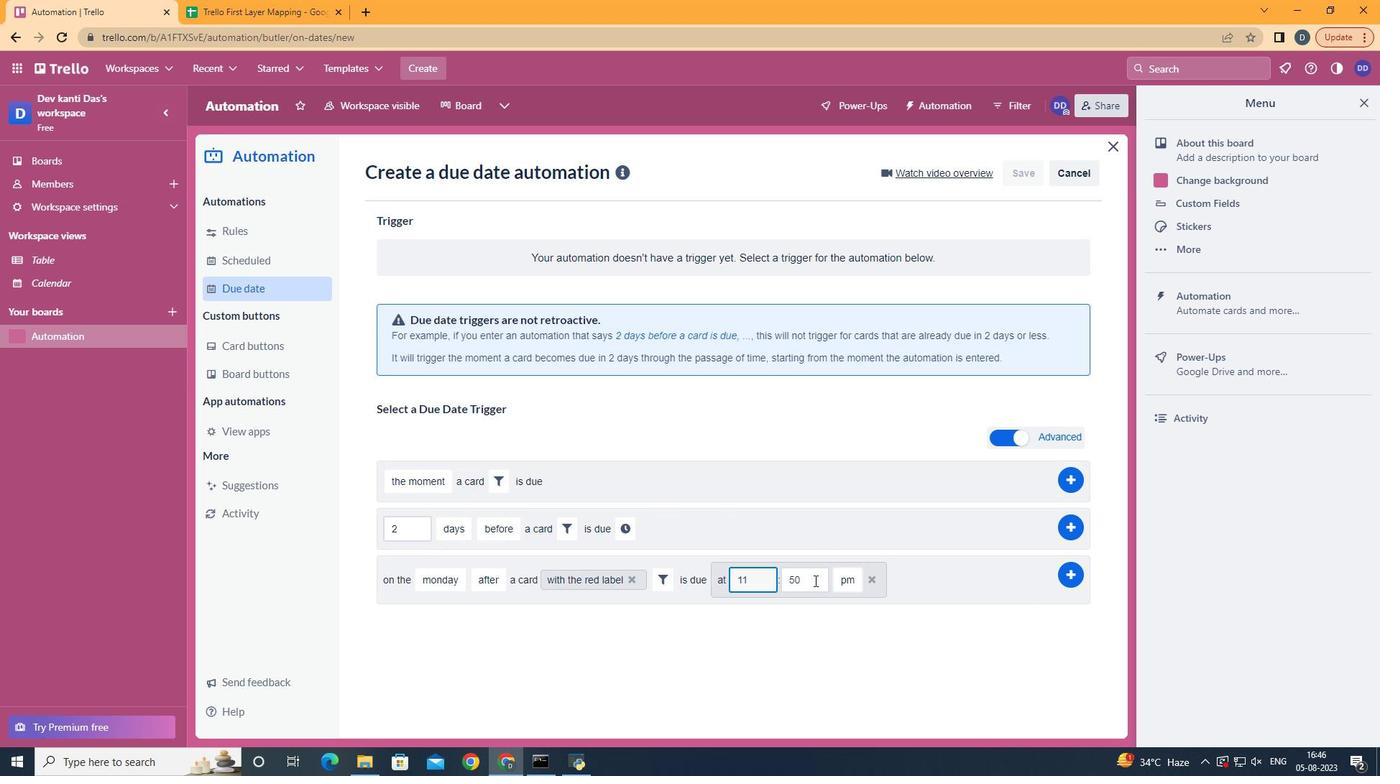 
Action: Mouse pressed left at (814, 580)
Screenshot: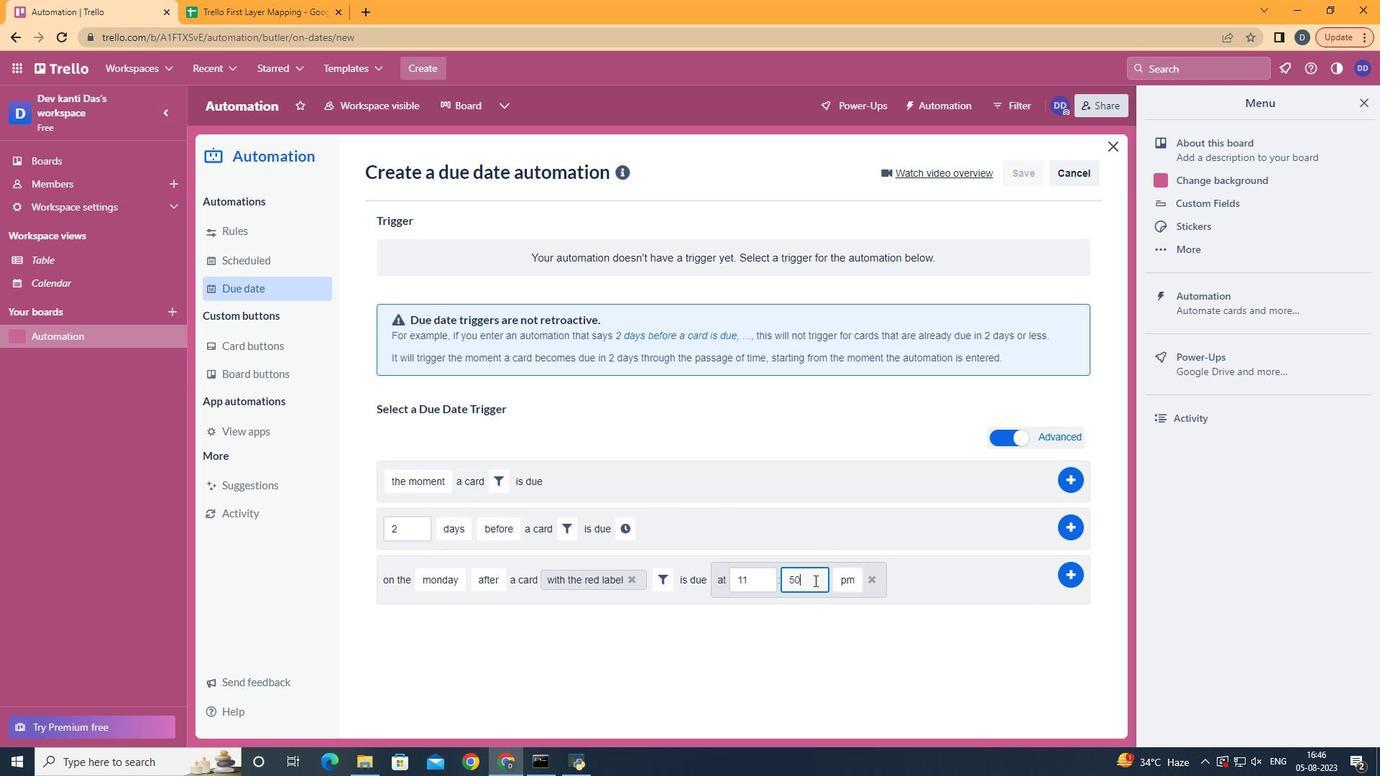 
Action: Key pressed <Key.backspace><Key.backspace>00
Screenshot: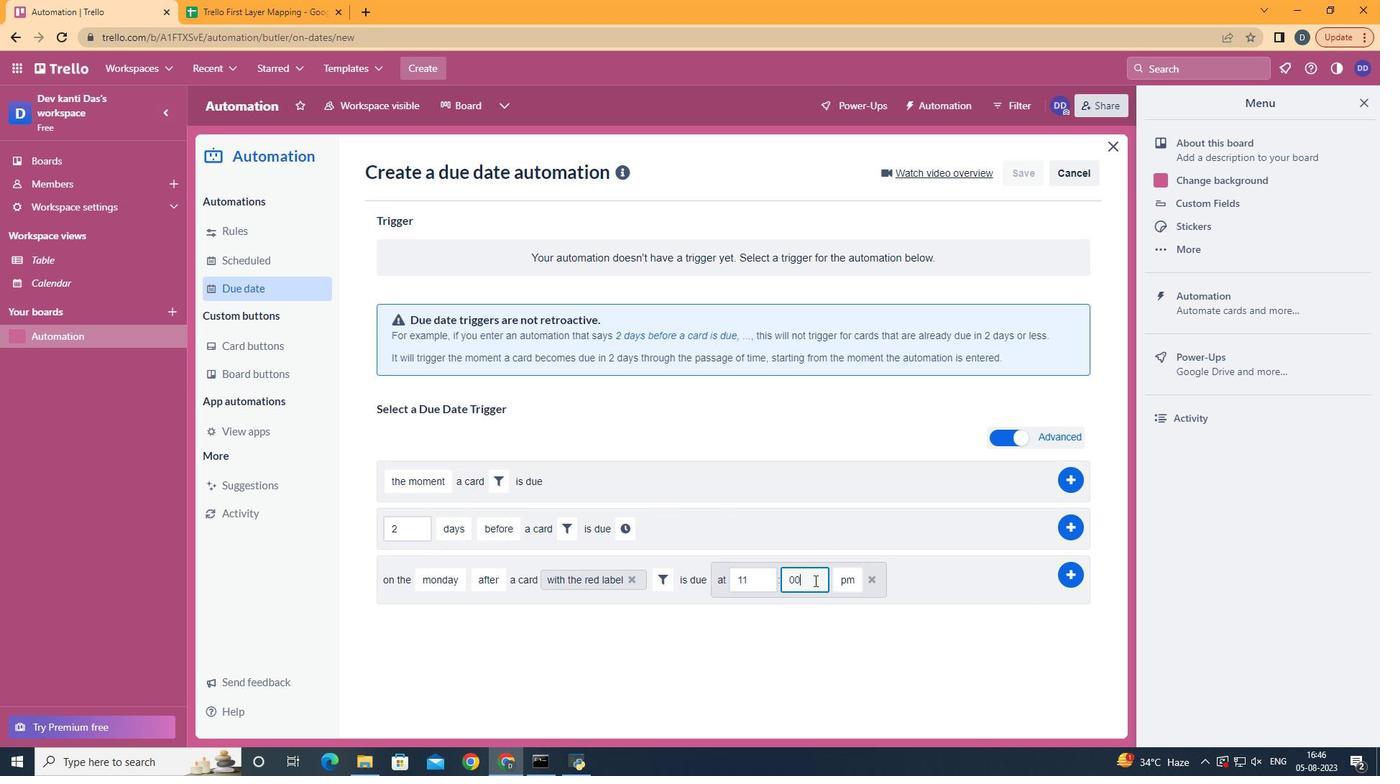 
Action: Mouse moved to (853, 605)
Screenshot: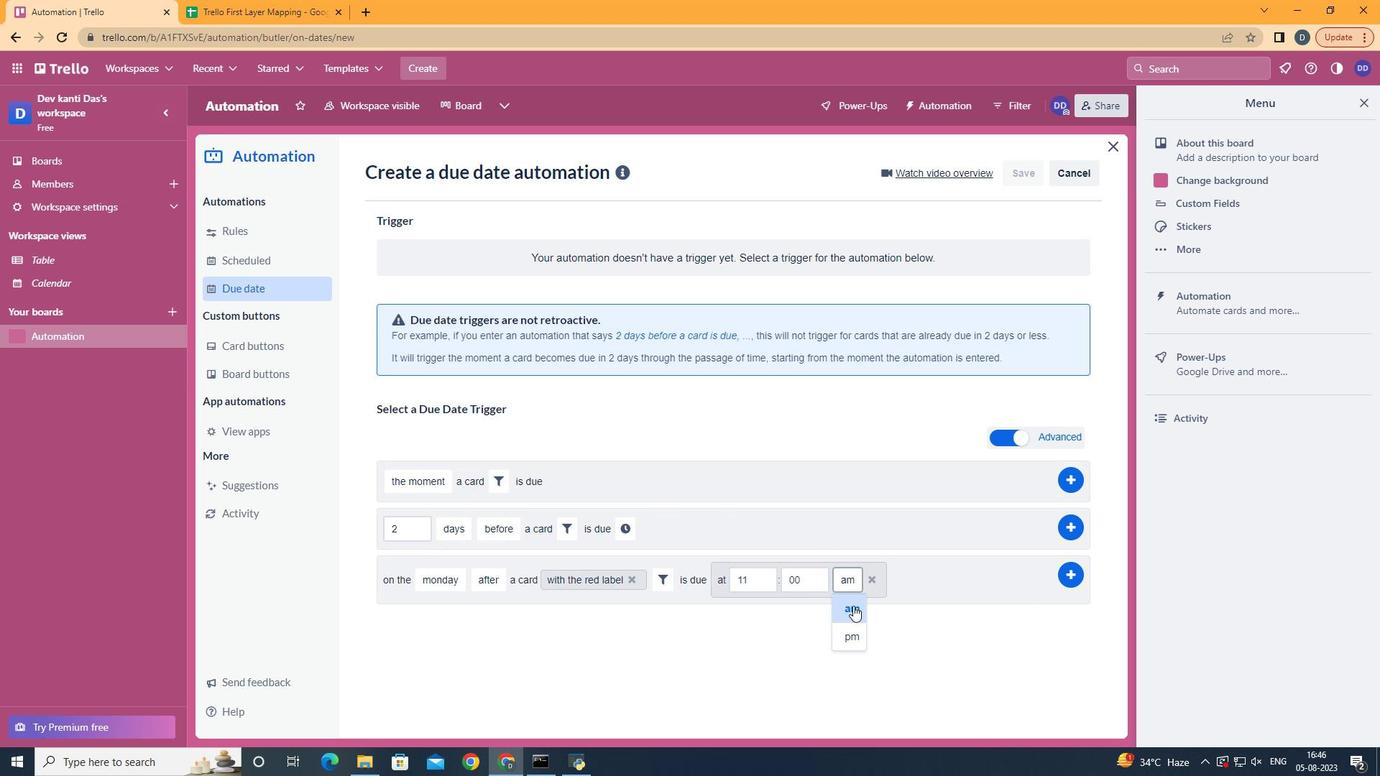 
Action: Mouse pressed left at (853, 605)
Screenshot: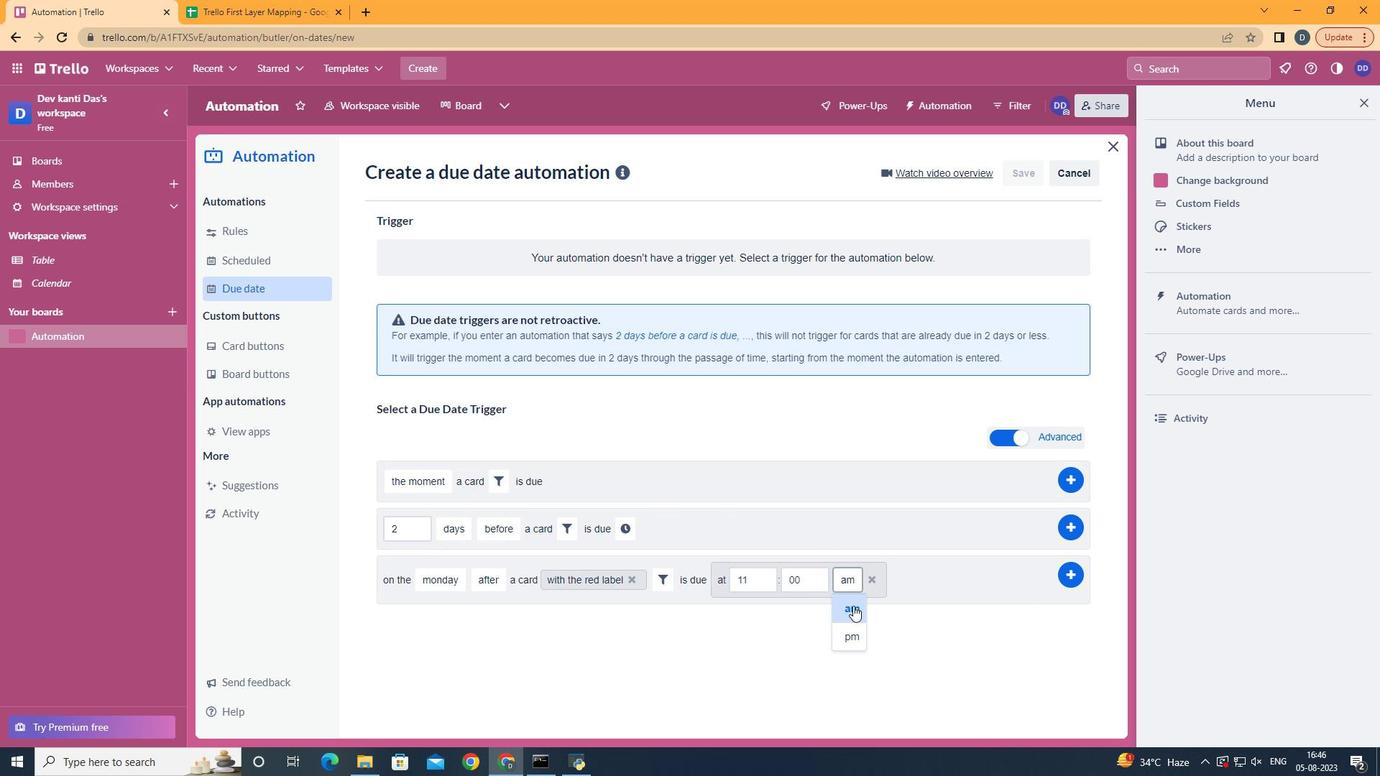 
Action: Mouse moved to (1074, 571)
Screenshot: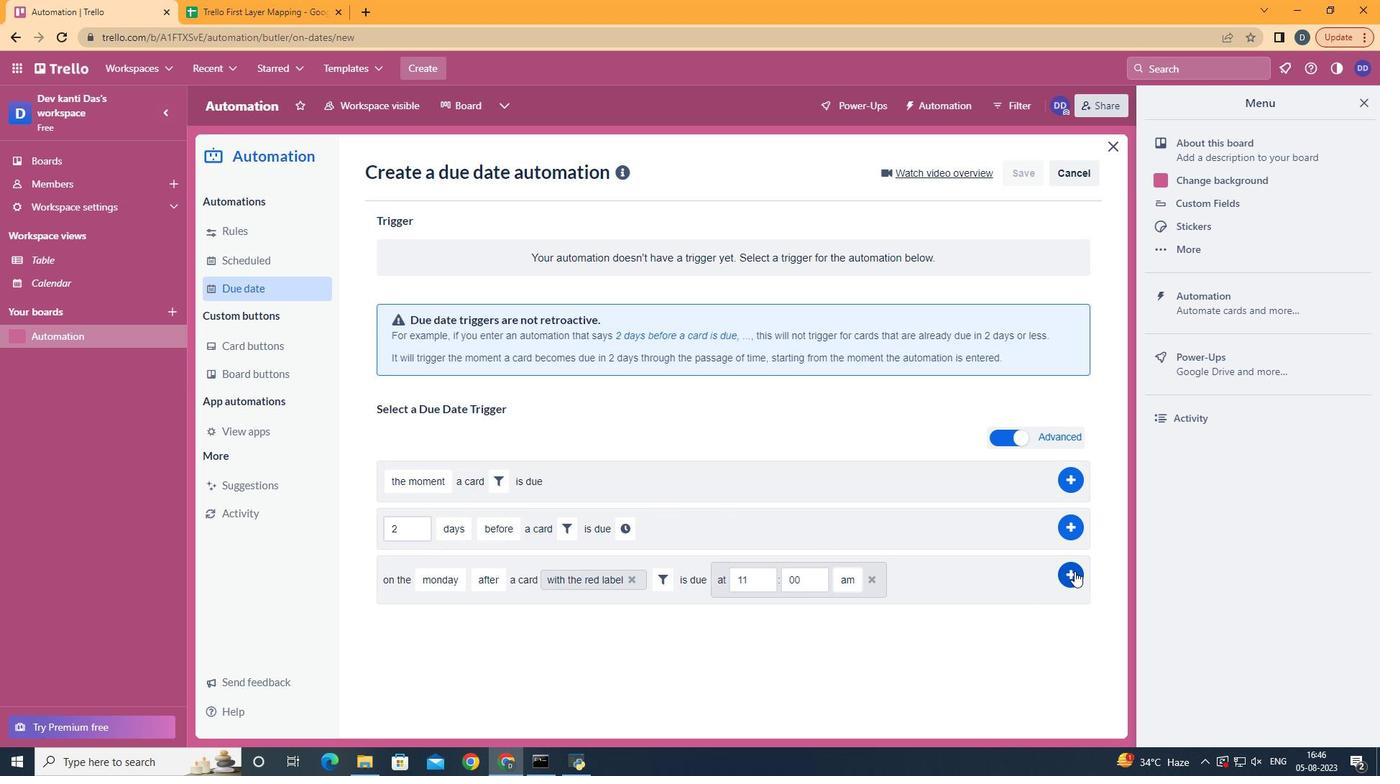 
Action: Mouse pressed left at (1074, 571)
Screenshot: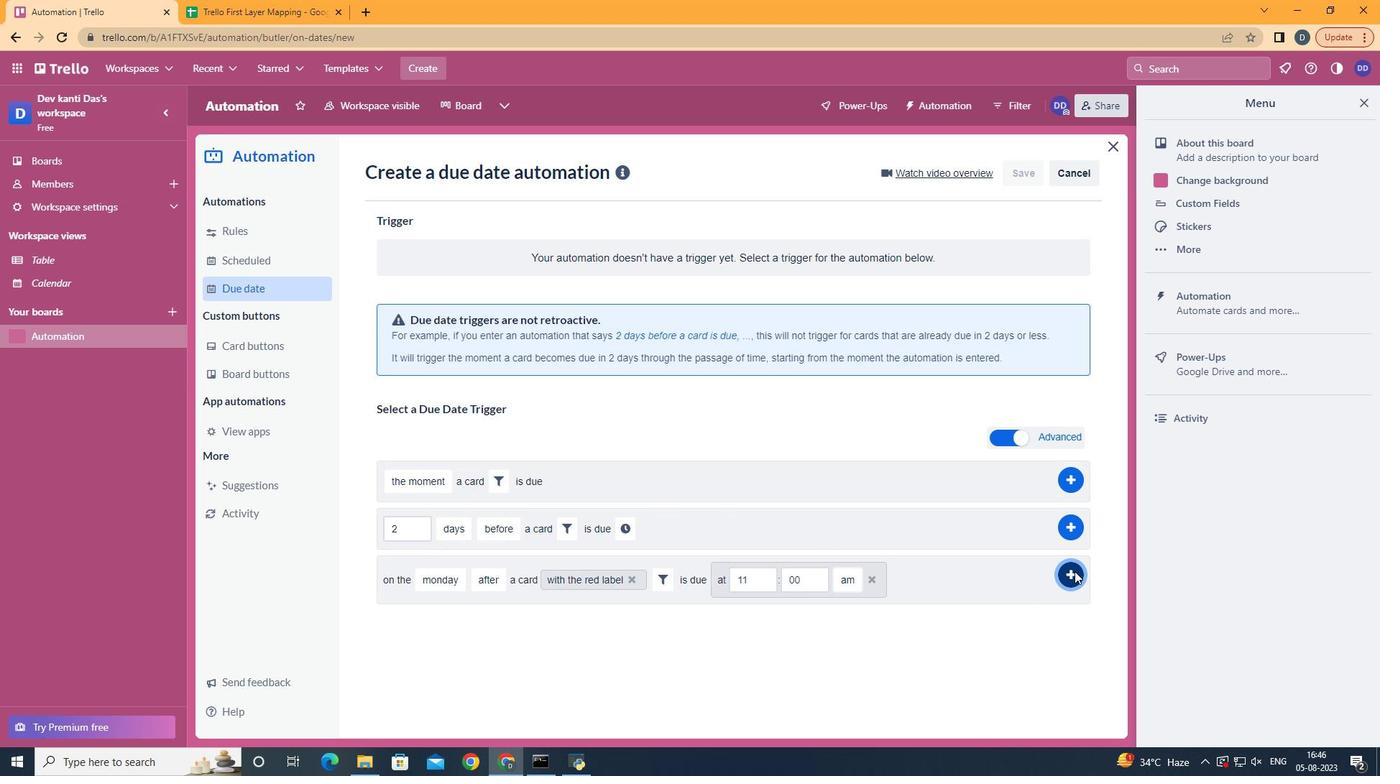 
Action: Mouse moved to (693, 253)
Screenshot: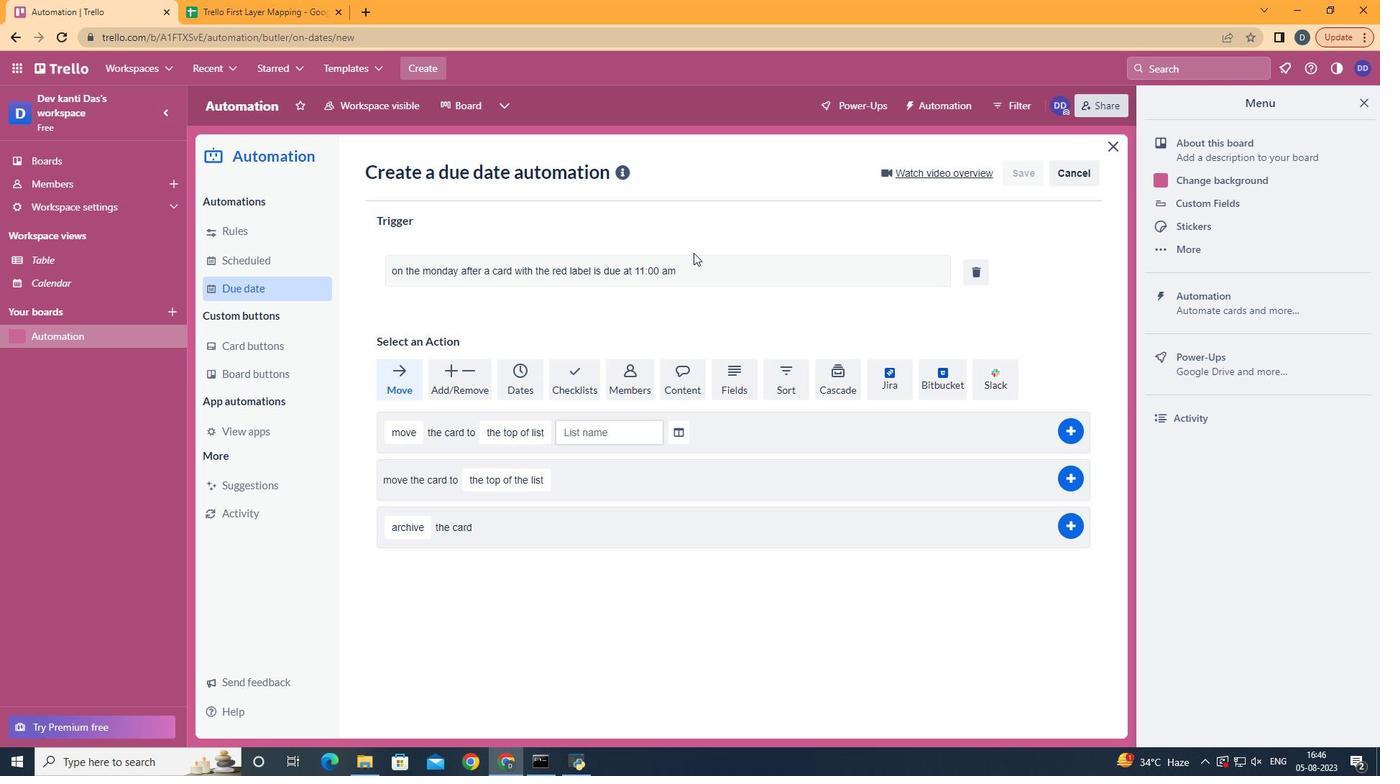 
